 Task: Add a signature Kyle Scott containing Best wishes for a happy National Child Health Day, Kyle Scott to email address softage.3@softage.net and add a folder Manufacturing
Action: Mouse moved to (90, 124)
Screenshot: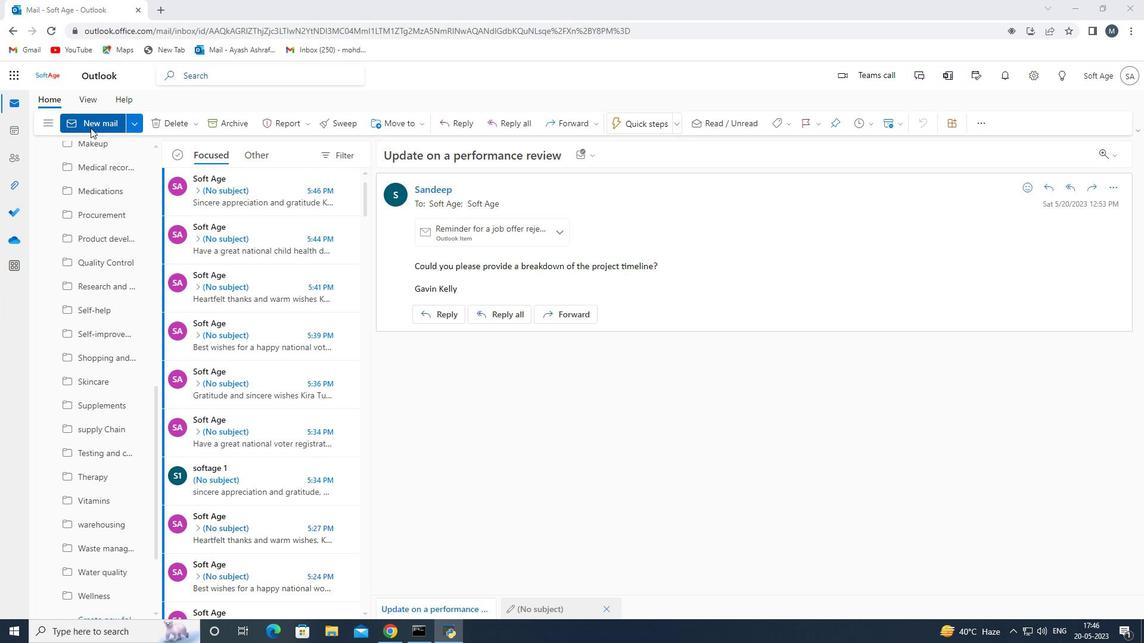 
Action: Mouse pressed left at (90, 124)
Screenshot: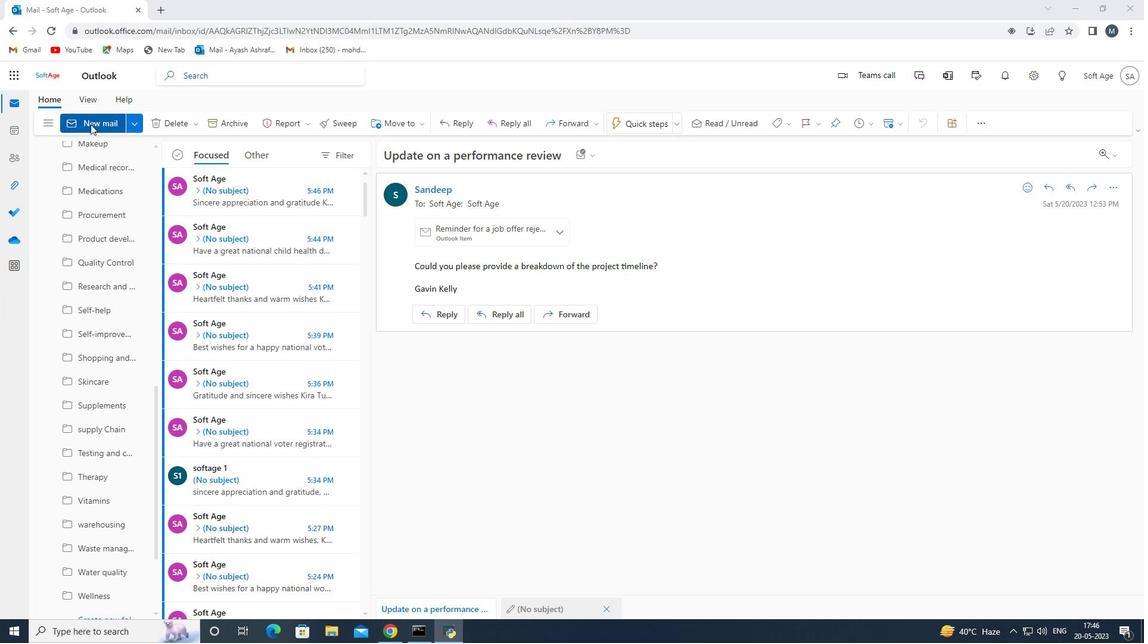 
Action: Mouse moved to (97, 123)
Screenshot: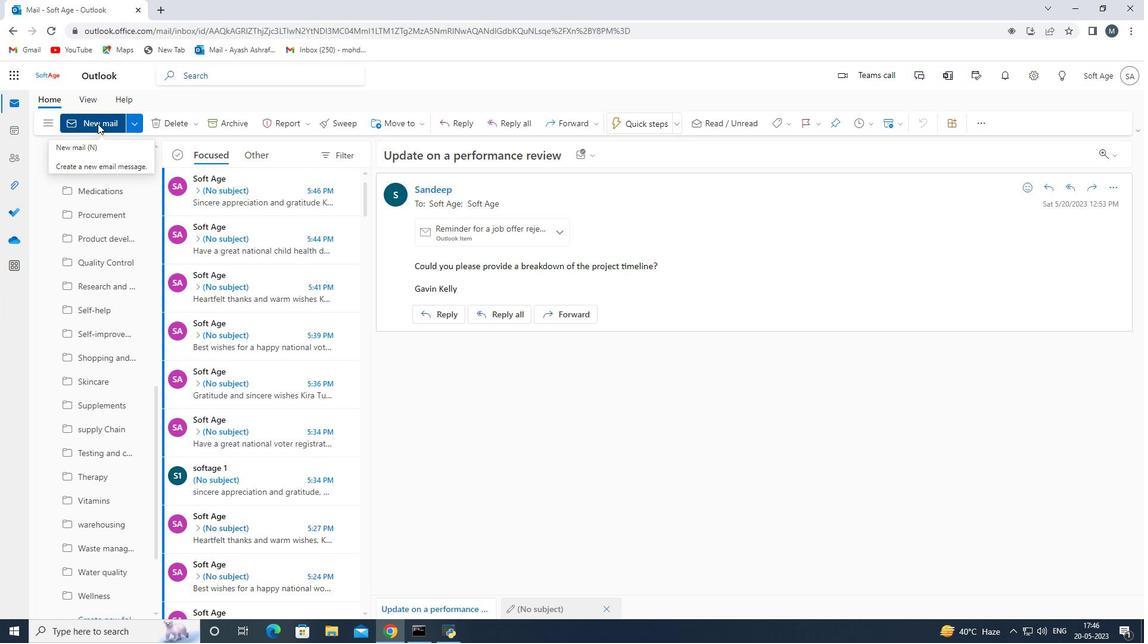
Action: Mouse pressed left at (97, 123)
Screenshot: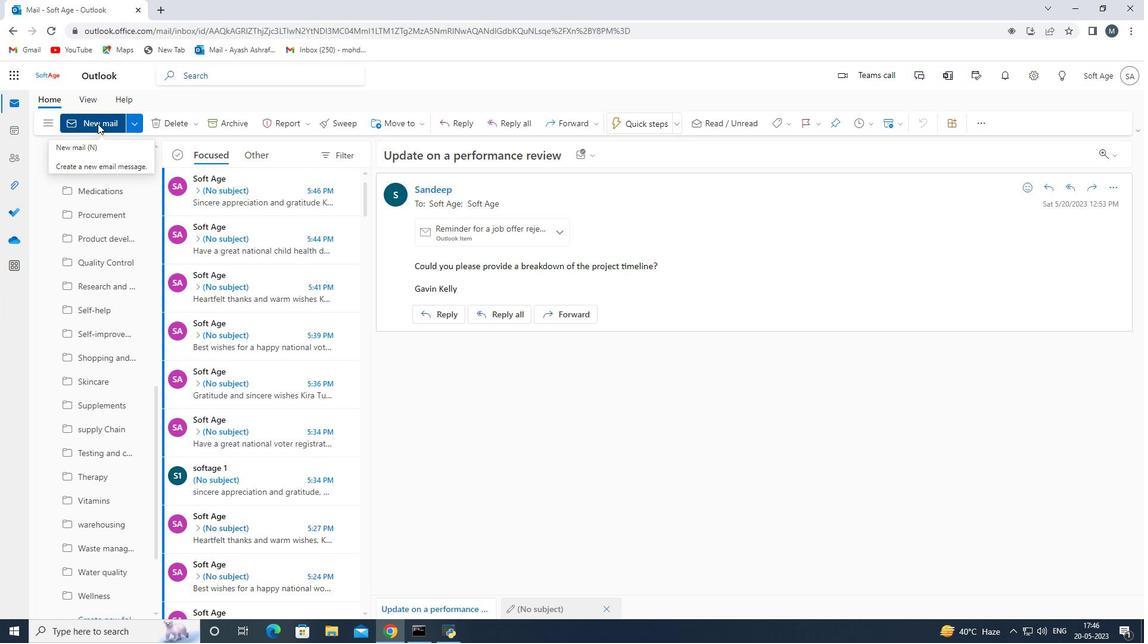 
Action: Mouse moved to (458, 191)
Screenshot: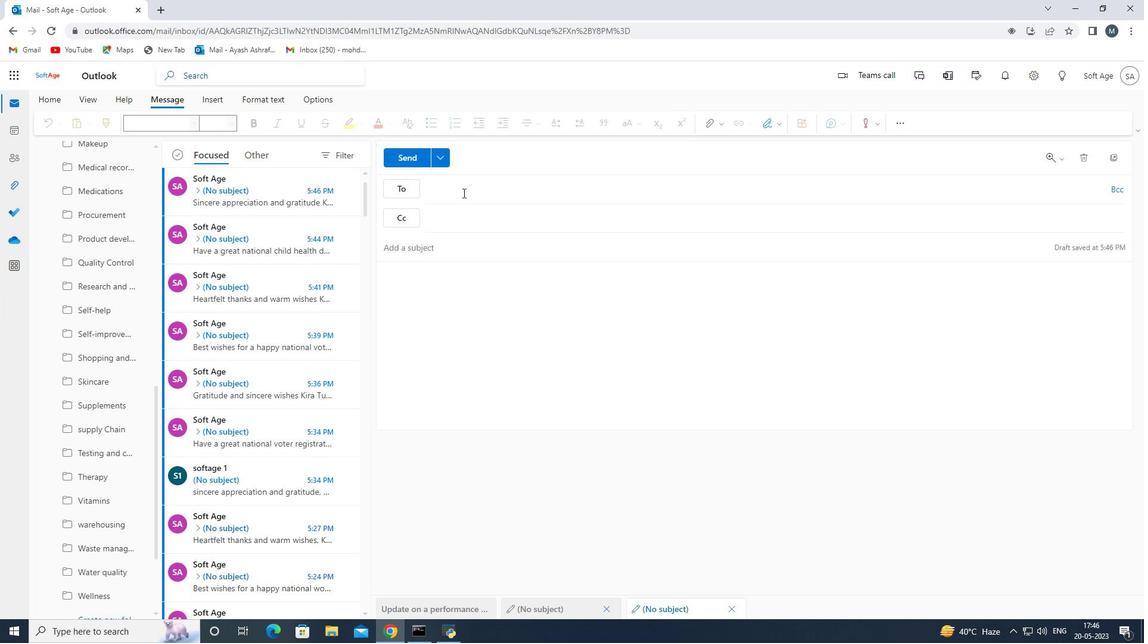 
Action: Mouse pressed left at (458, 191)
Screenshot: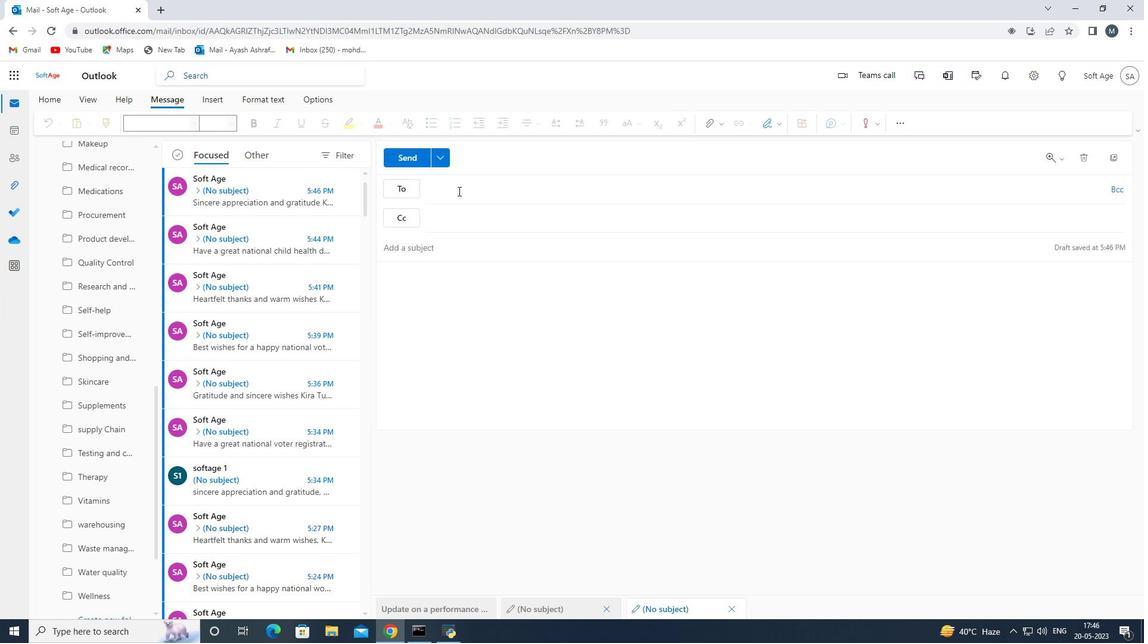 
Action: Key pressed softage.3<Key.shift>@softage.net
Screenshot: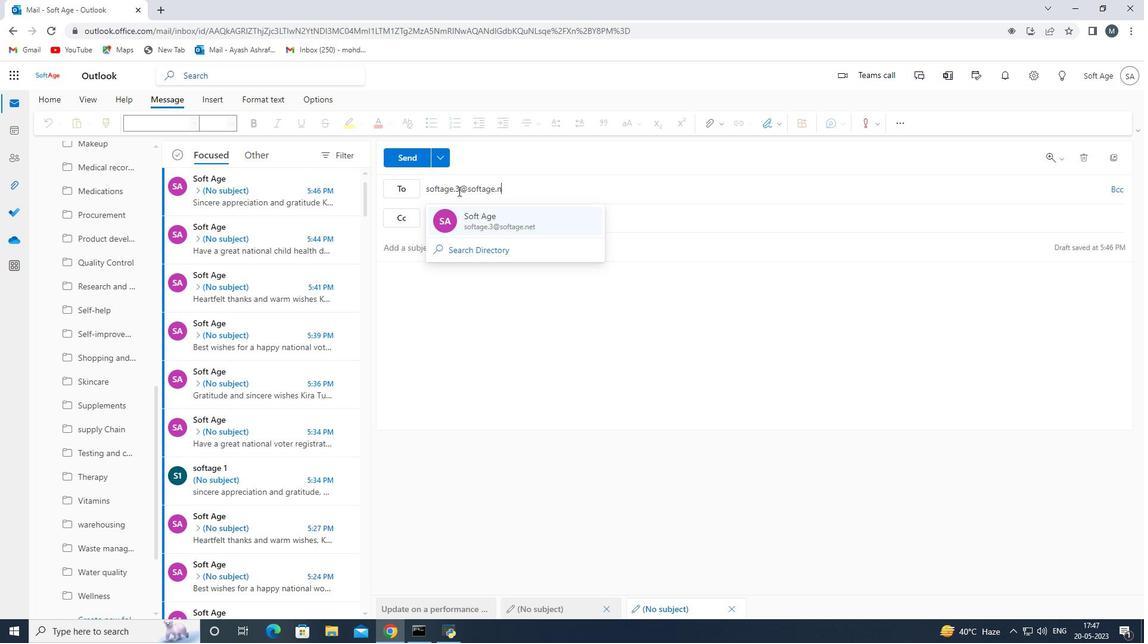 
Action: Mouse moved to (513, 218)
Screenshot: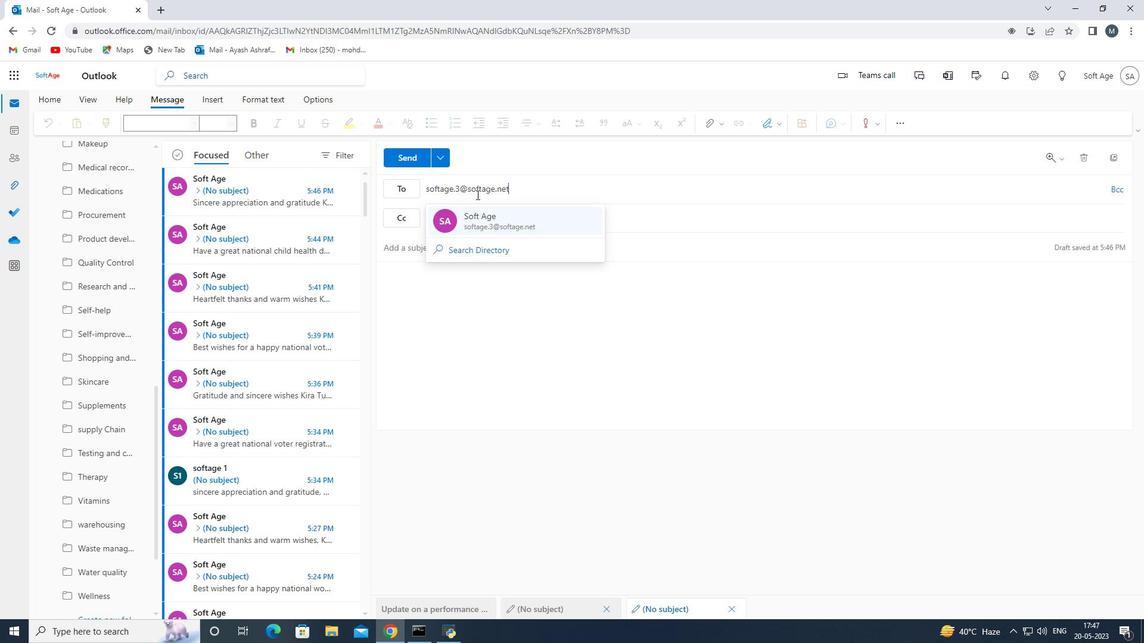
Action: Mouse pressed left at (513, 218)
Screenshot: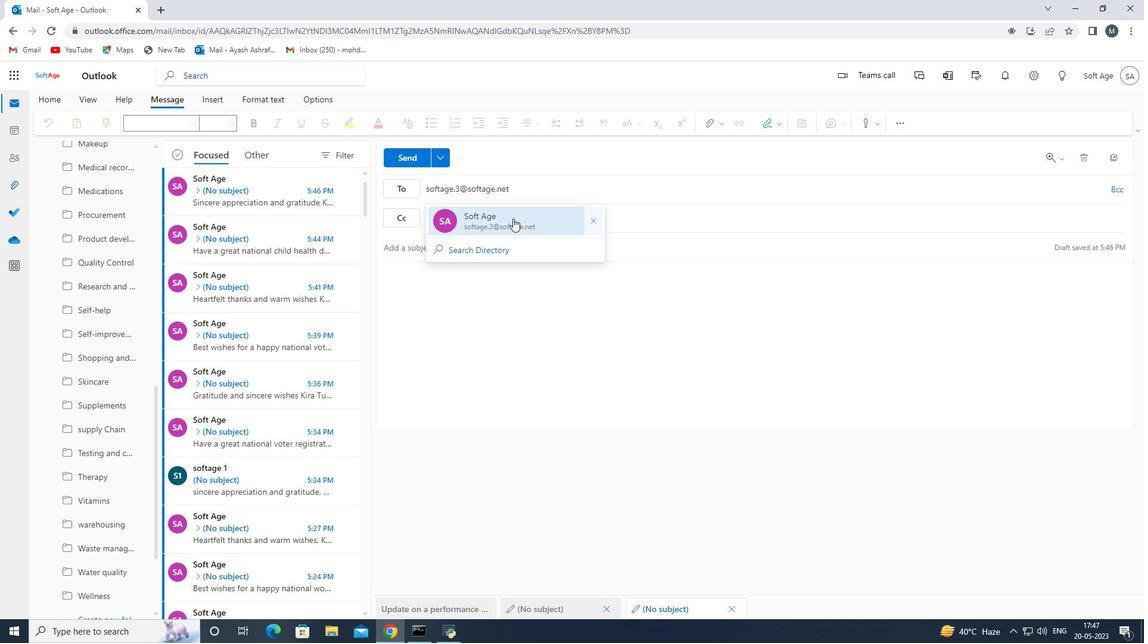 
Action: Mouse moved to (457, 273)
Screenshot: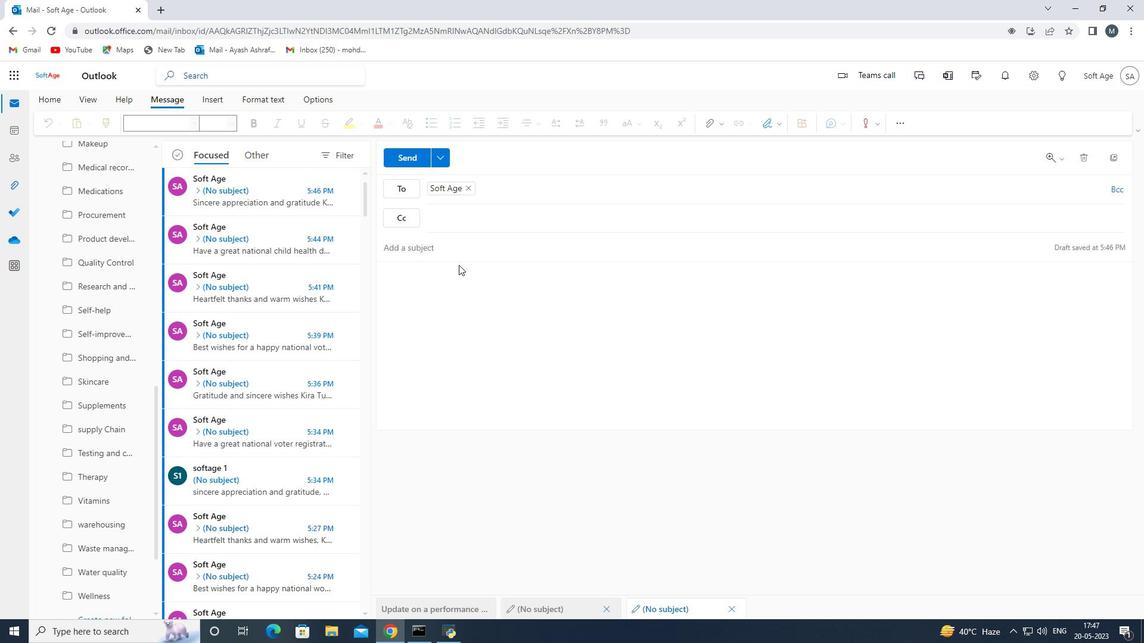 
Action: Mouse pressed left at (457, 273)
Screenshot: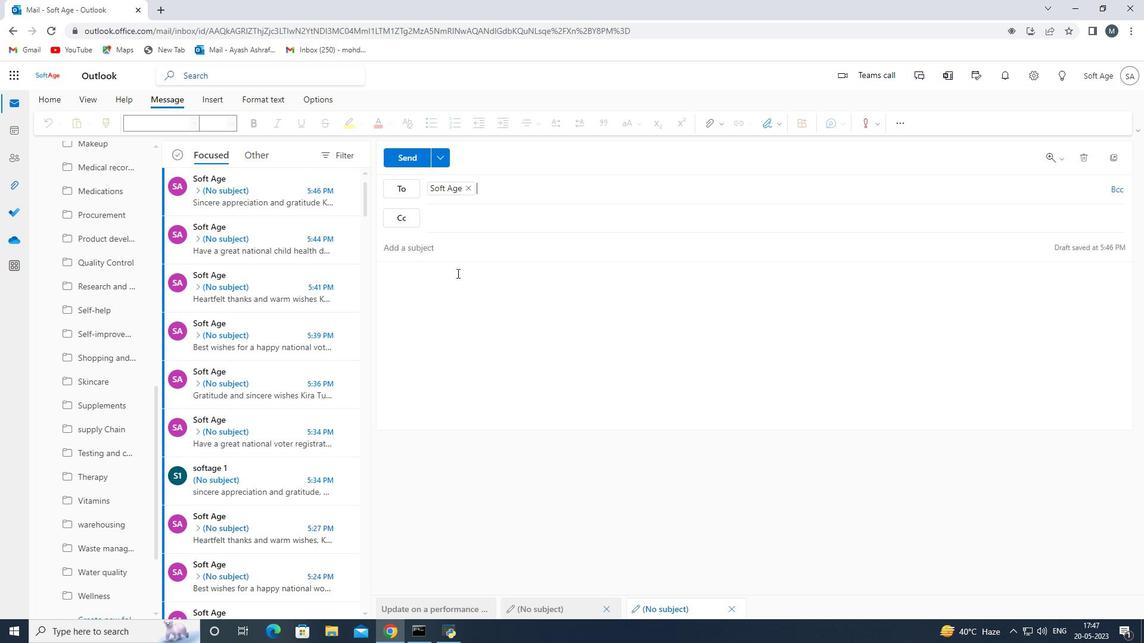 
Action: Mouse moved to (763, 125)
Screenshot: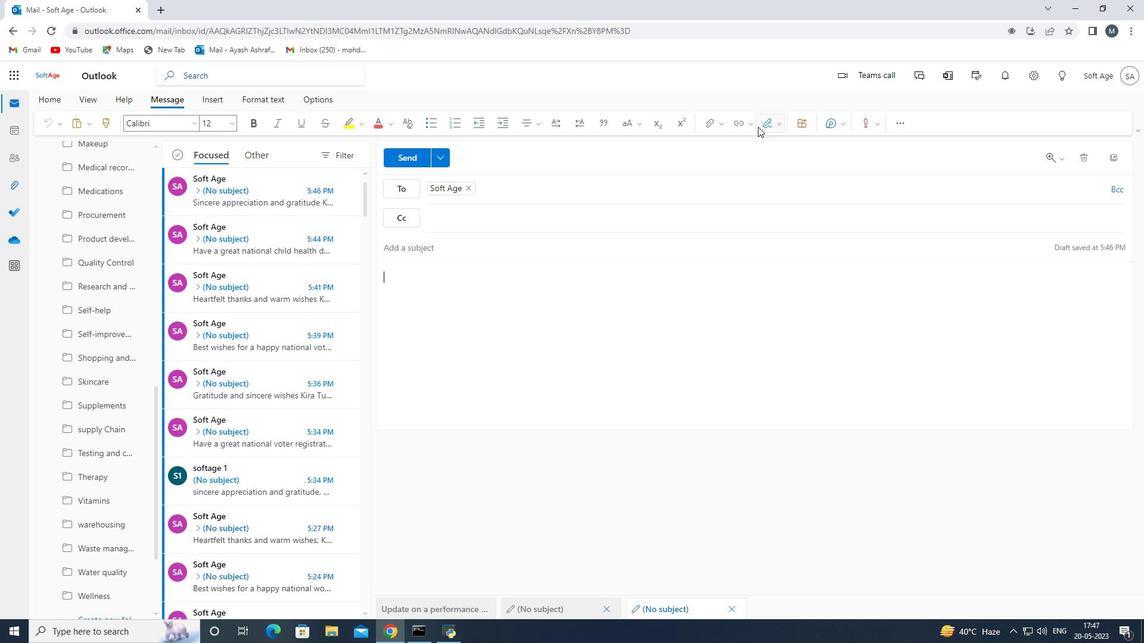 
Action: Mouse pressed left at (763, 125)
Screenshot: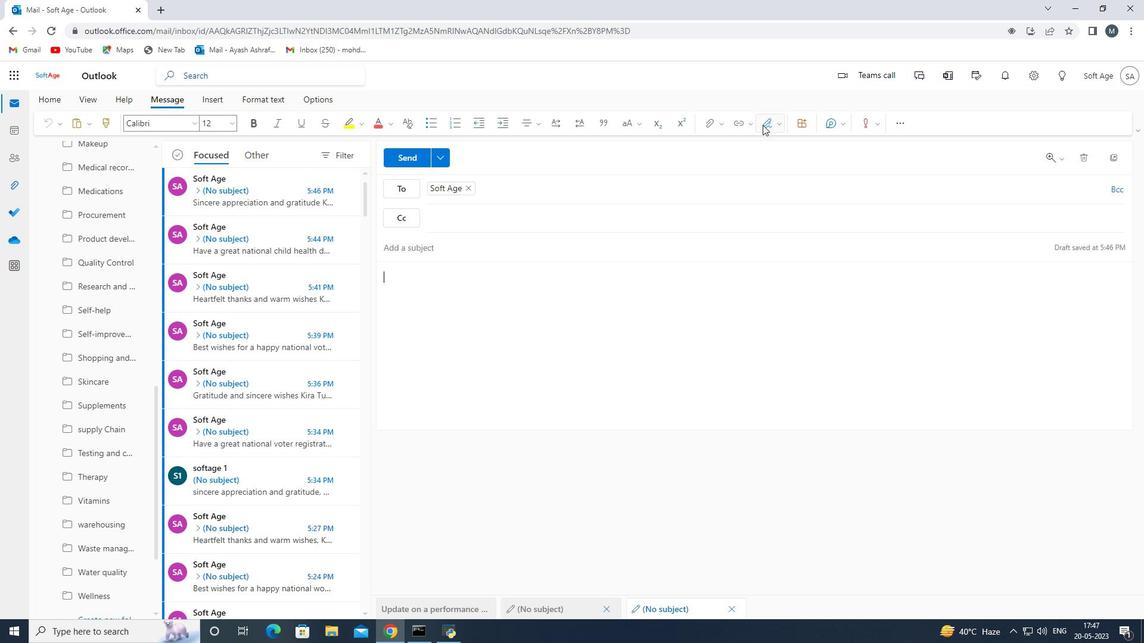 
Action: Mouse moved to (757, 170)
Screenshot: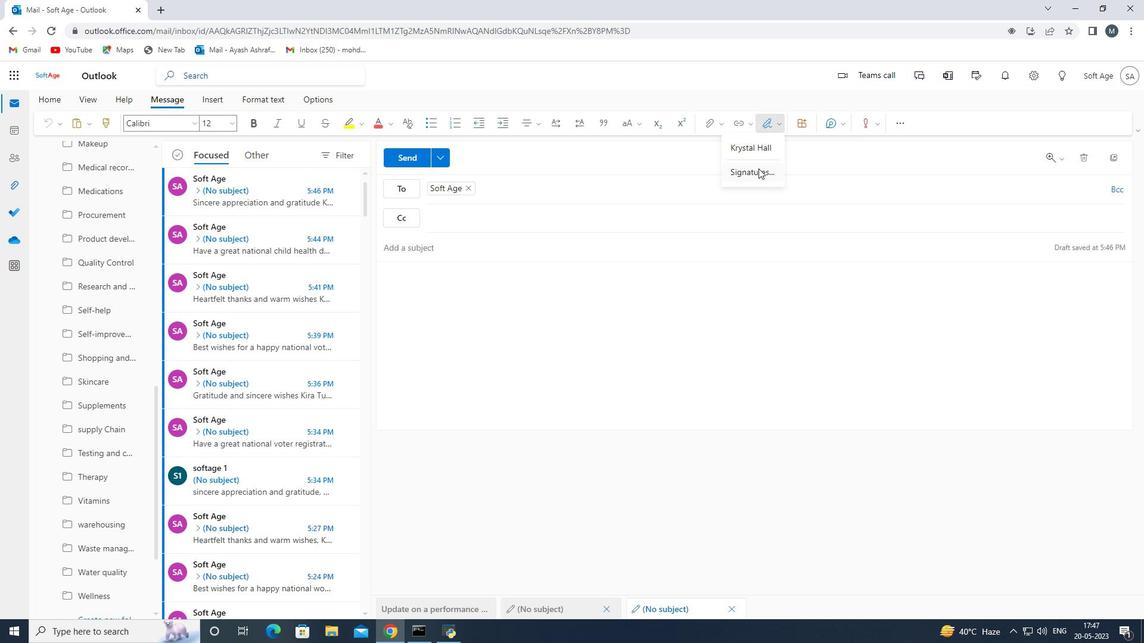 
Action: Mouse pressed left at (757, 170)
Screenshot: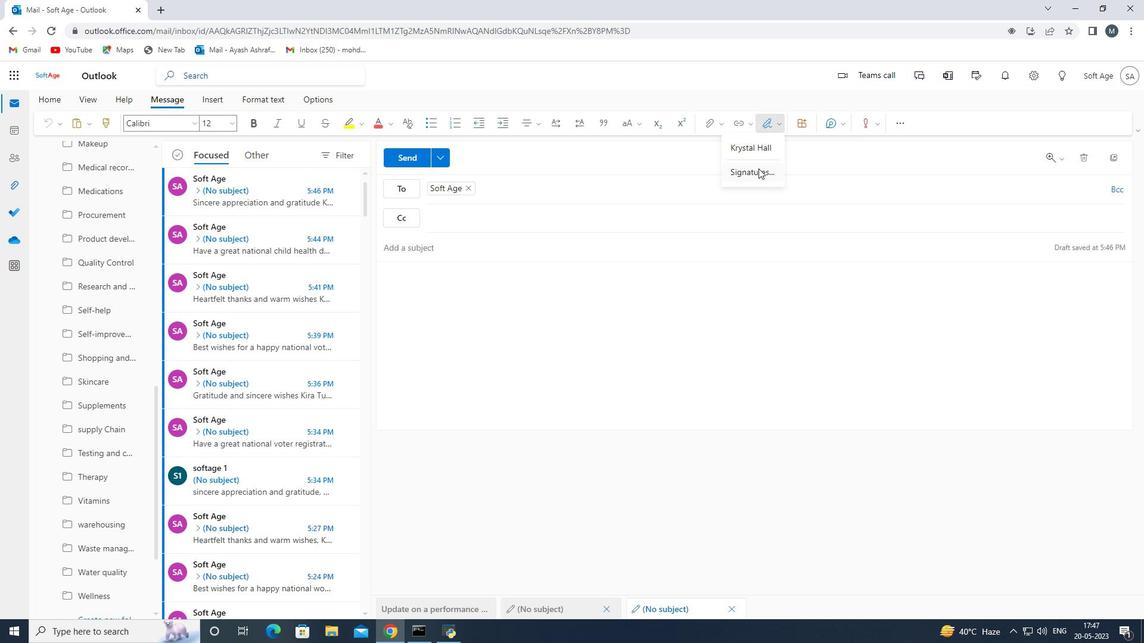 
Action: Mouse moved to (802, 216)
Screenshot: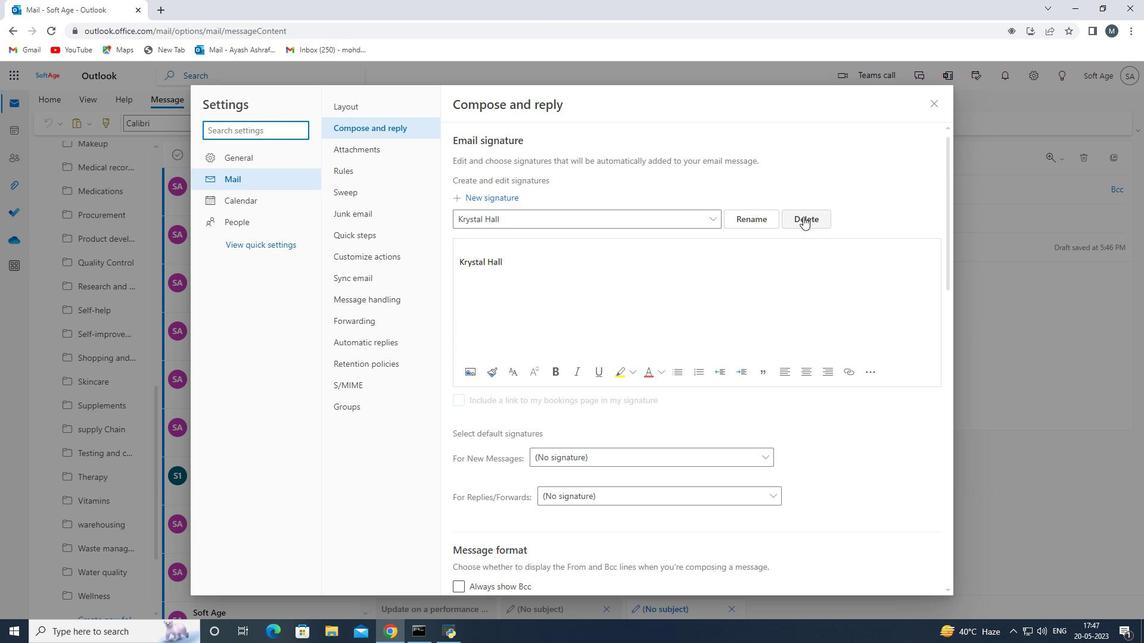 
Action: Mouse pressed left at (802, 216)
Screenshot: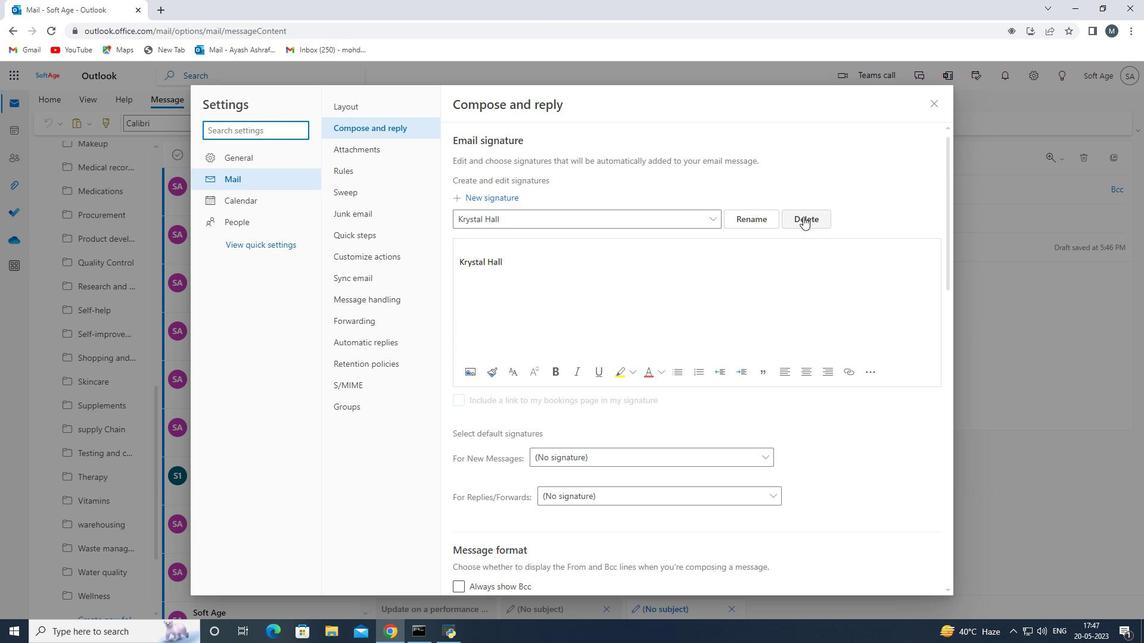 
Action: Mouse moved to (538, 218)
Screenshot: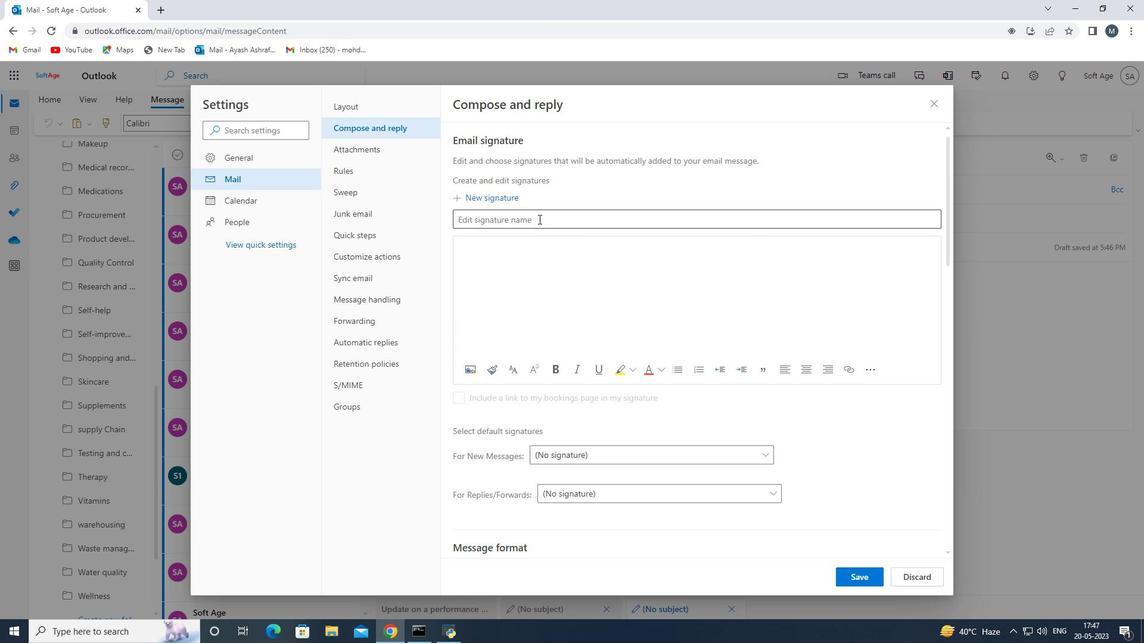 
Action: Mouse pressed left at (538, 218)
Screenshot: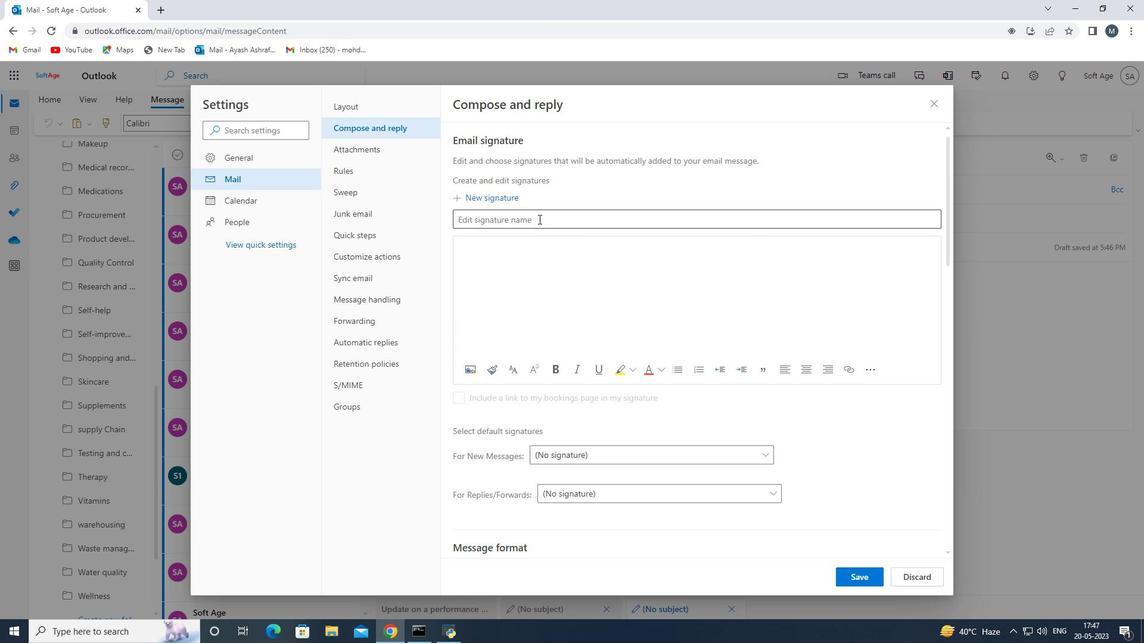 
Action: Key pressed <Key.shift>Kyle<Key.space><Key.shift>Scott
Screenshot: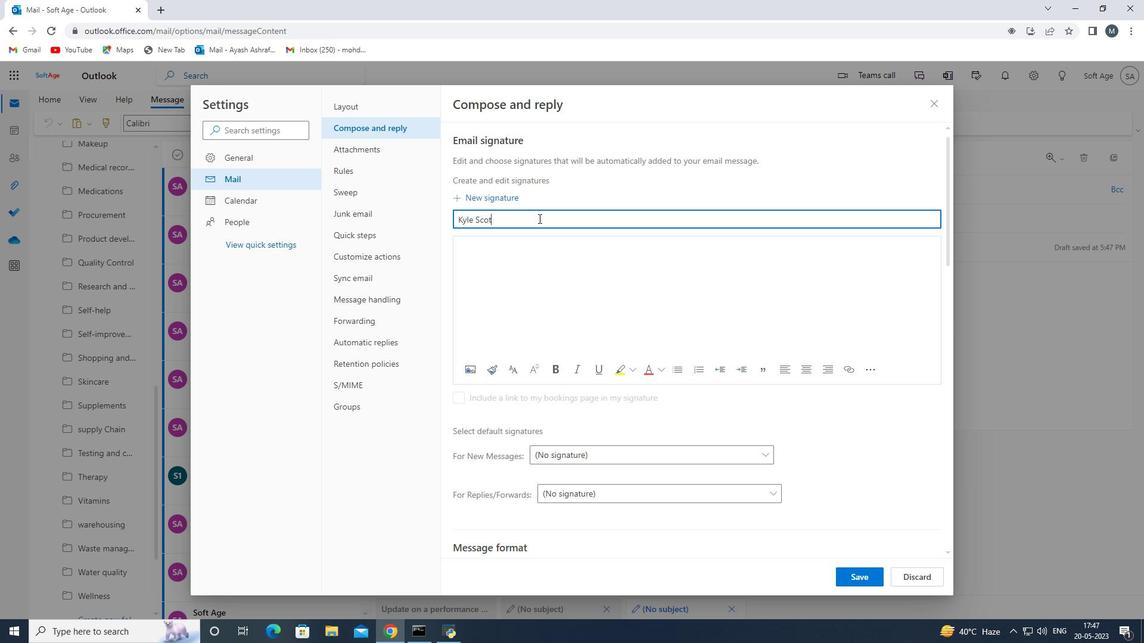 
Action: Mouse moved to (537, 293)
Screenshot: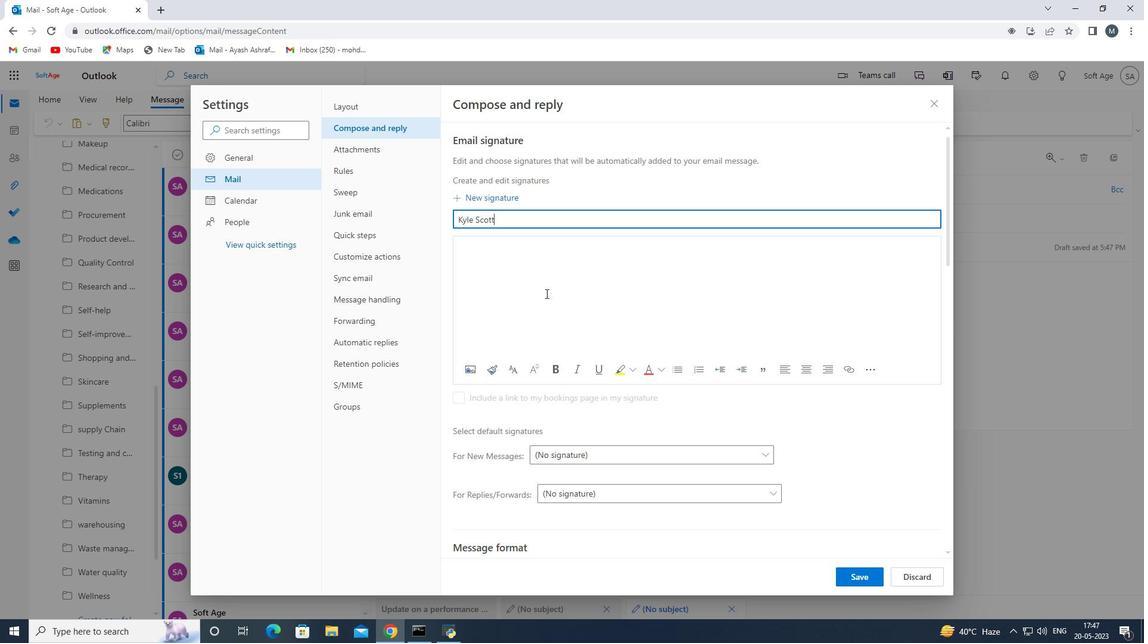 
Action: Mouse pressed left at (537, 293)
Screenshot: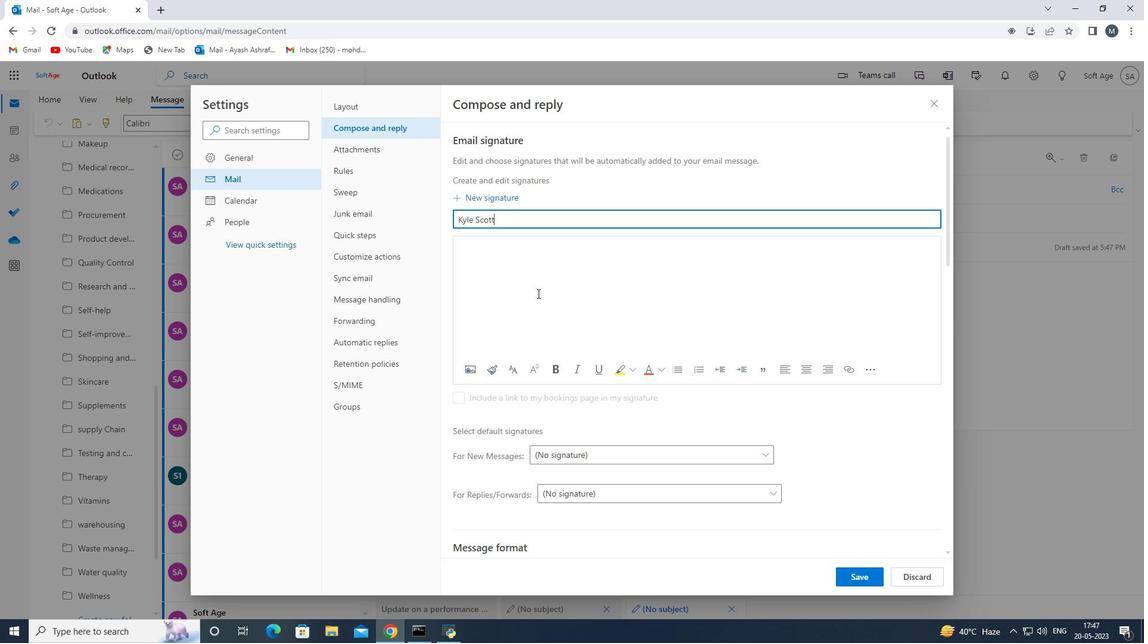 
Action: Key pressed <Key.enter><Key.shift>Kylee<Key.backspace><Key.space><Key.shift>Scott<Key.space>
Screenshot: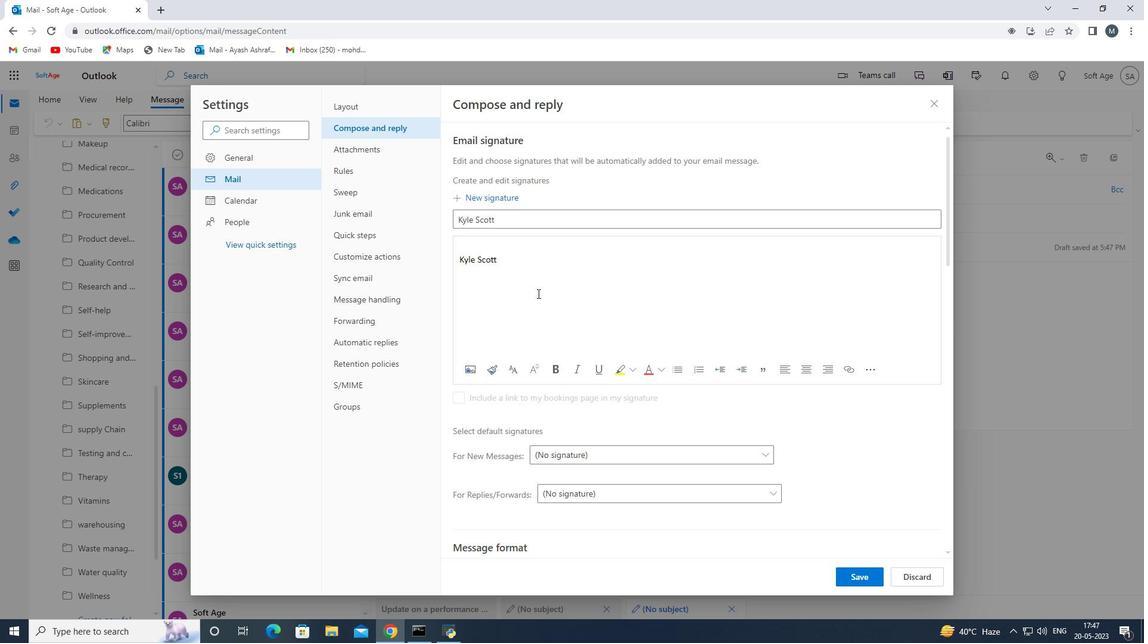 
Action: Mouse moved to (875, 583)
Screenshot: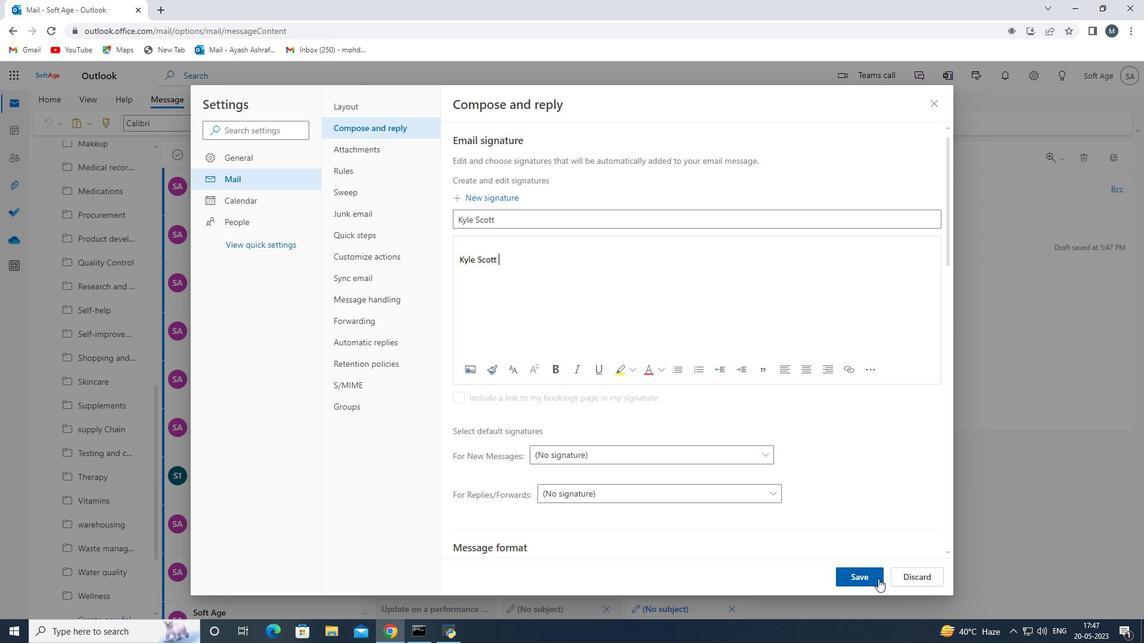 
Action: Mouse pressed left at (875, 583)
Screenshot: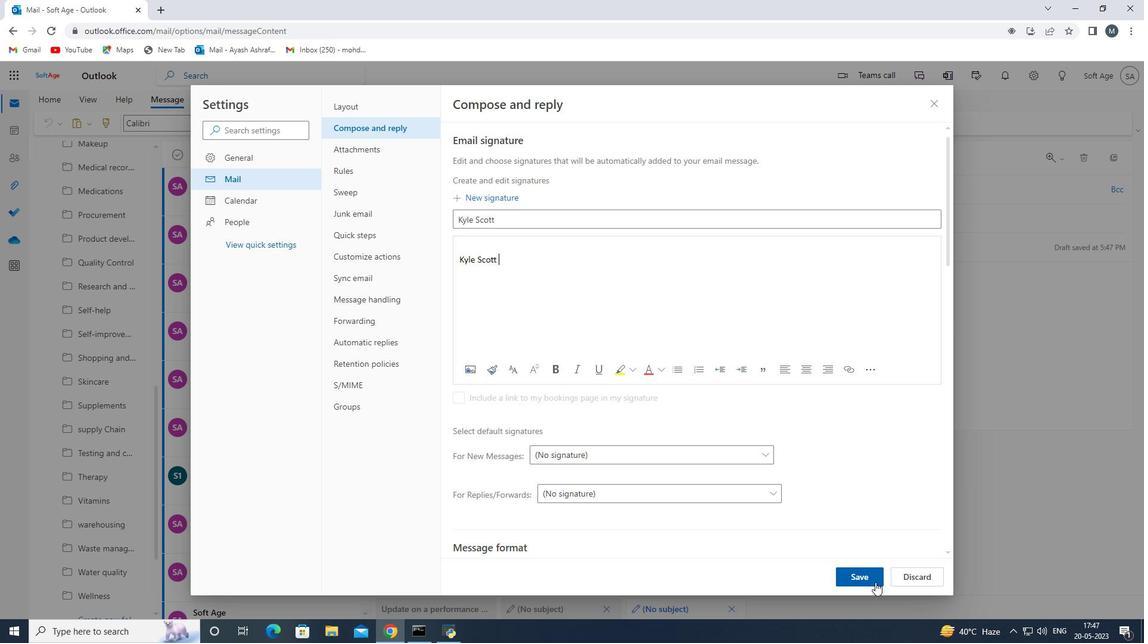 
Action: Mouse moved to (931, 103)
Screenshot: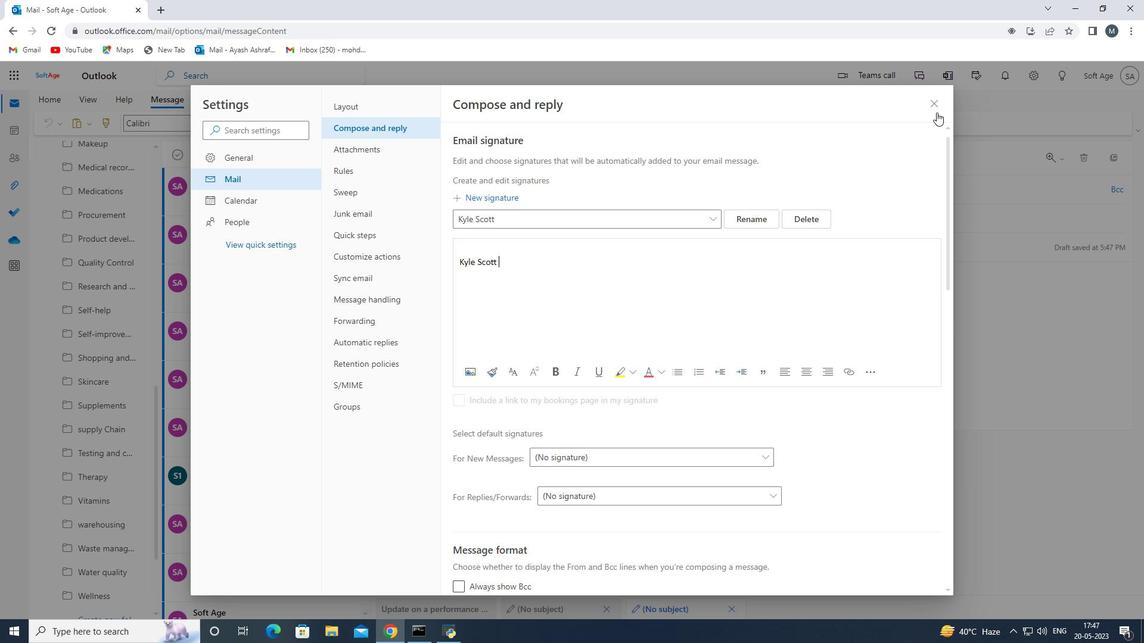 
Action: Mouse pressed left at (931, 103)
Screenshot: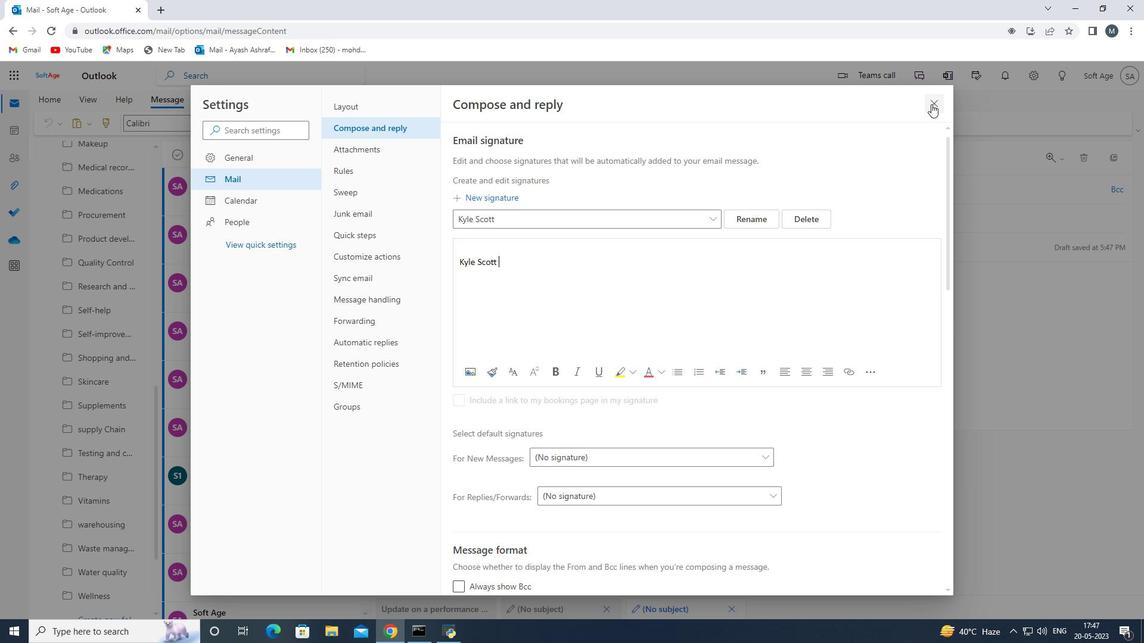 
Action: Mouse moved to (451, 296)
Screenshot: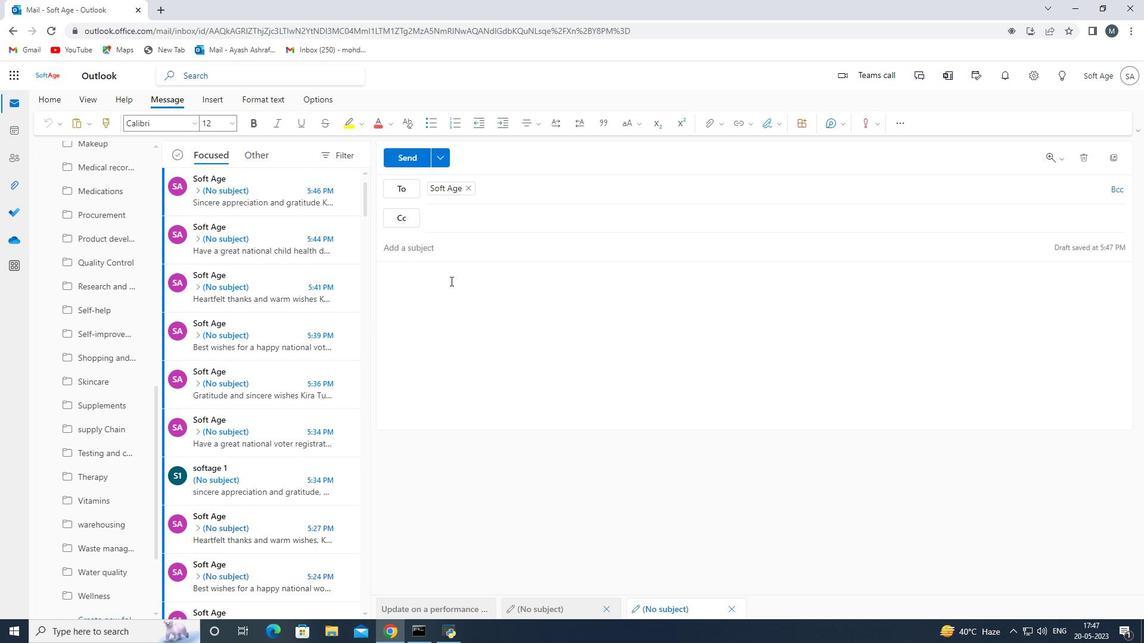 
Action: Mouse pressed left at (451, 296)
Screenshot: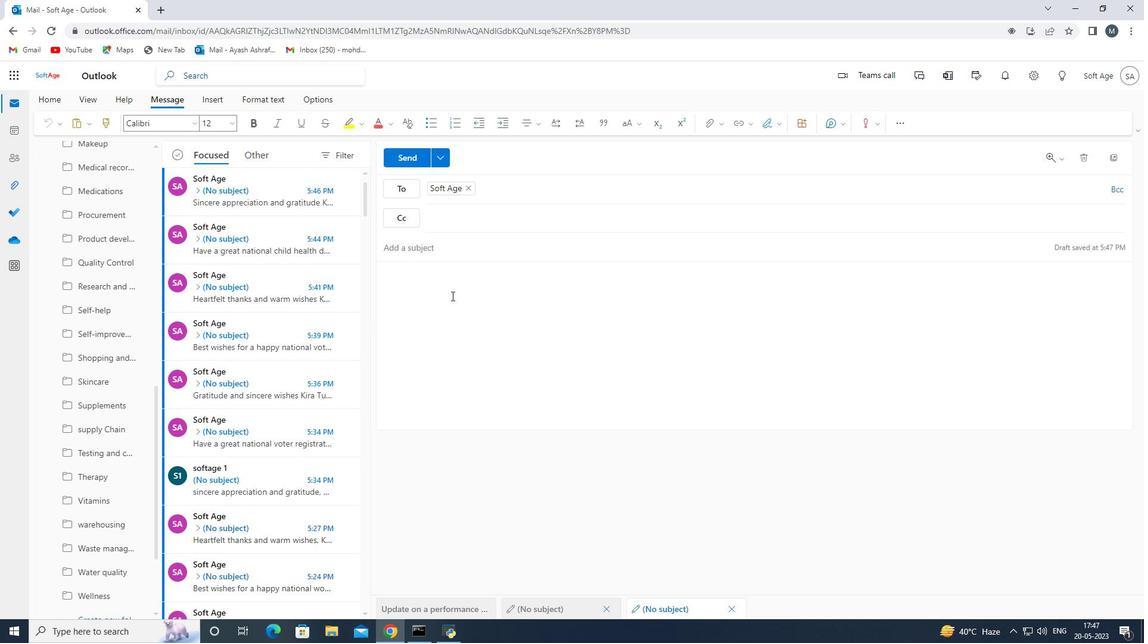 
Action: Mouse moved to (760, 123)
Screenshot: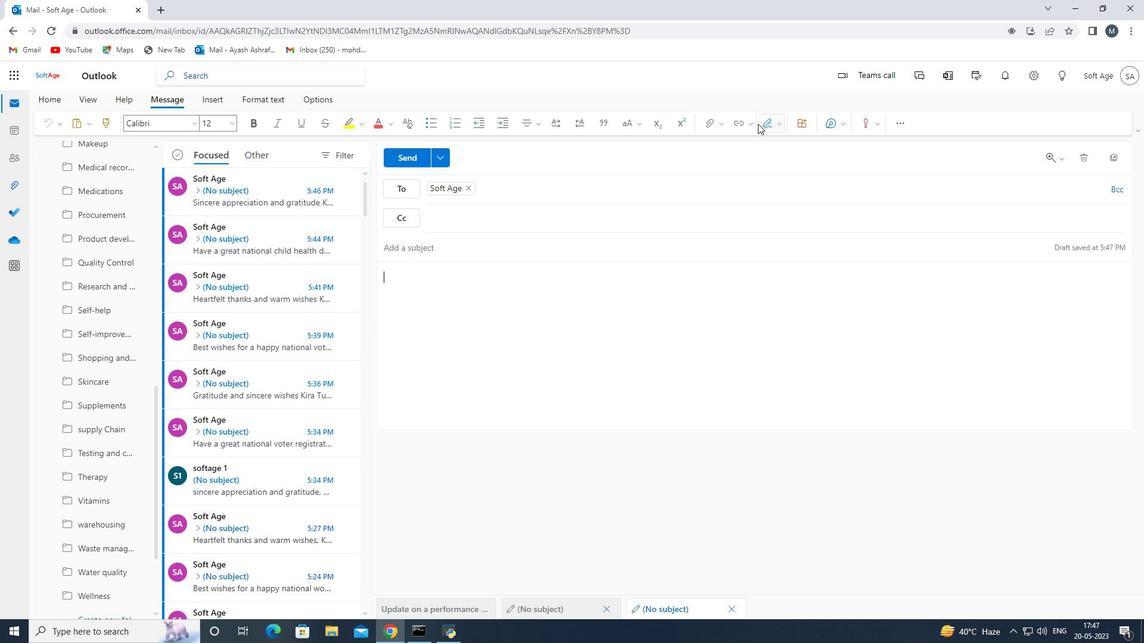 
Action: Mouse pressed left at (760, 123)
Screenshot: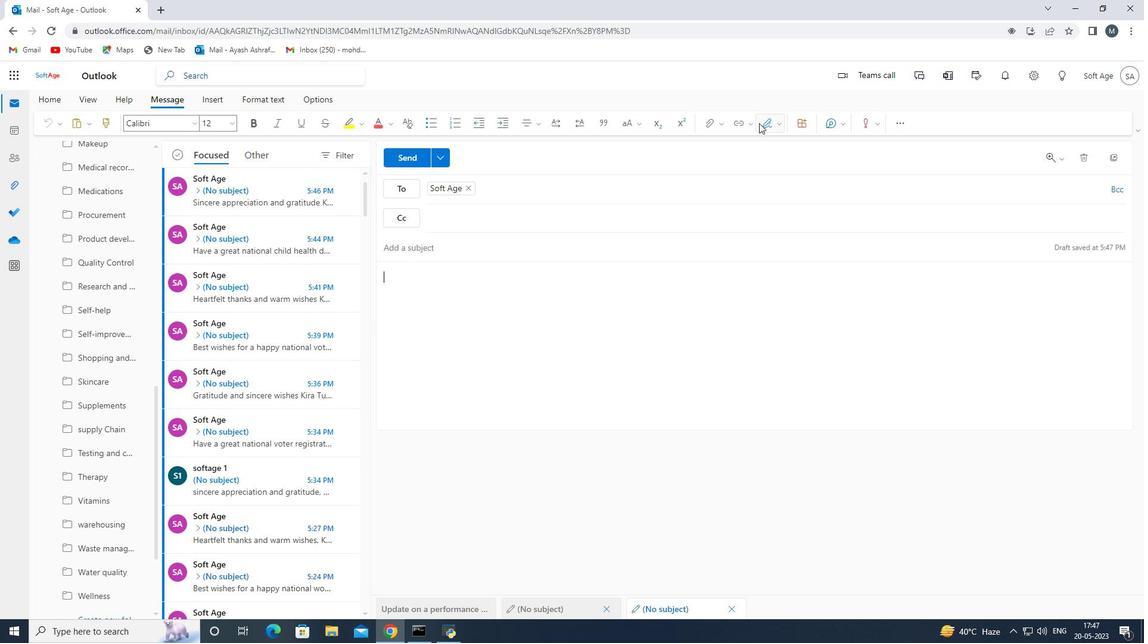 
Action: Mouse moved to (752, 151)
Screenshot: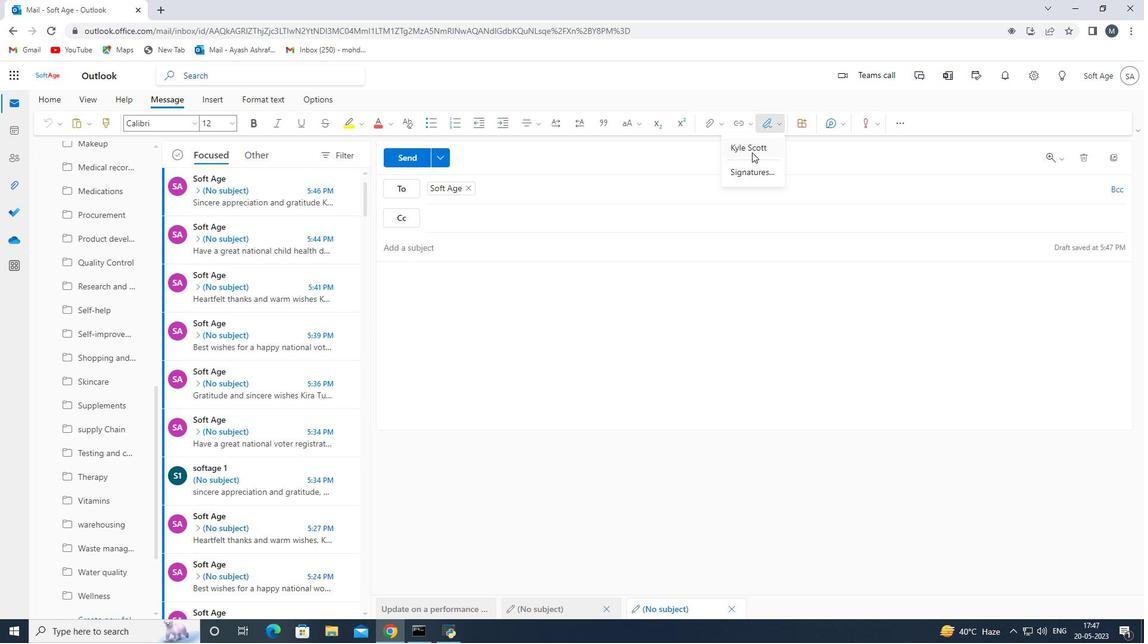 
Action: Mouse pressed left at (752, 151)
Screenshot: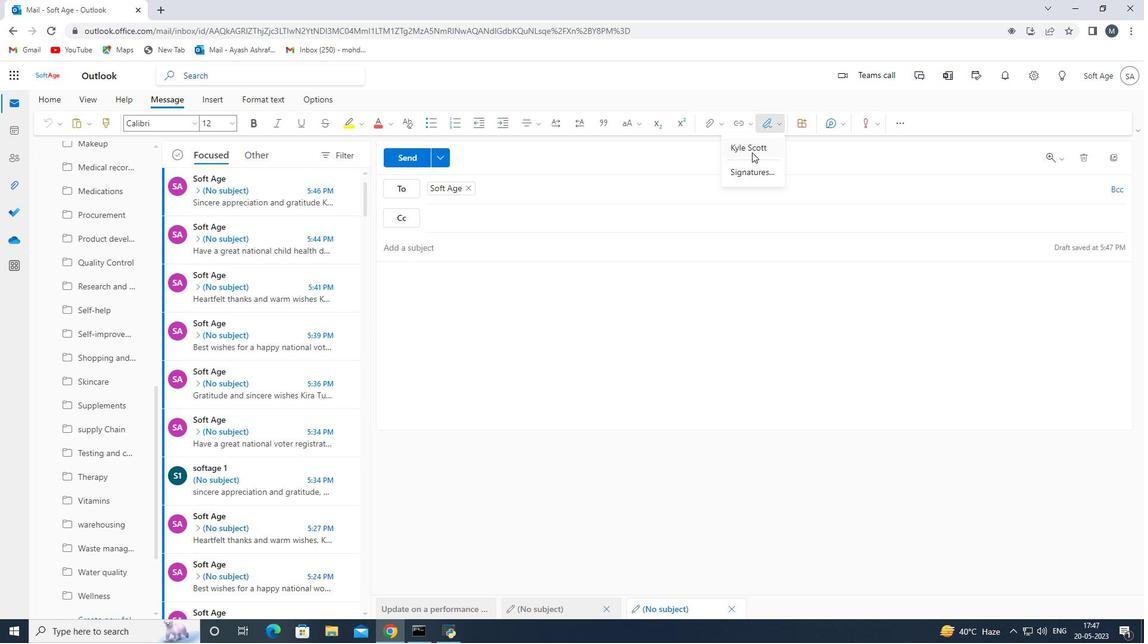 
Action: Mouse moved to (425, 275)
Screenshot: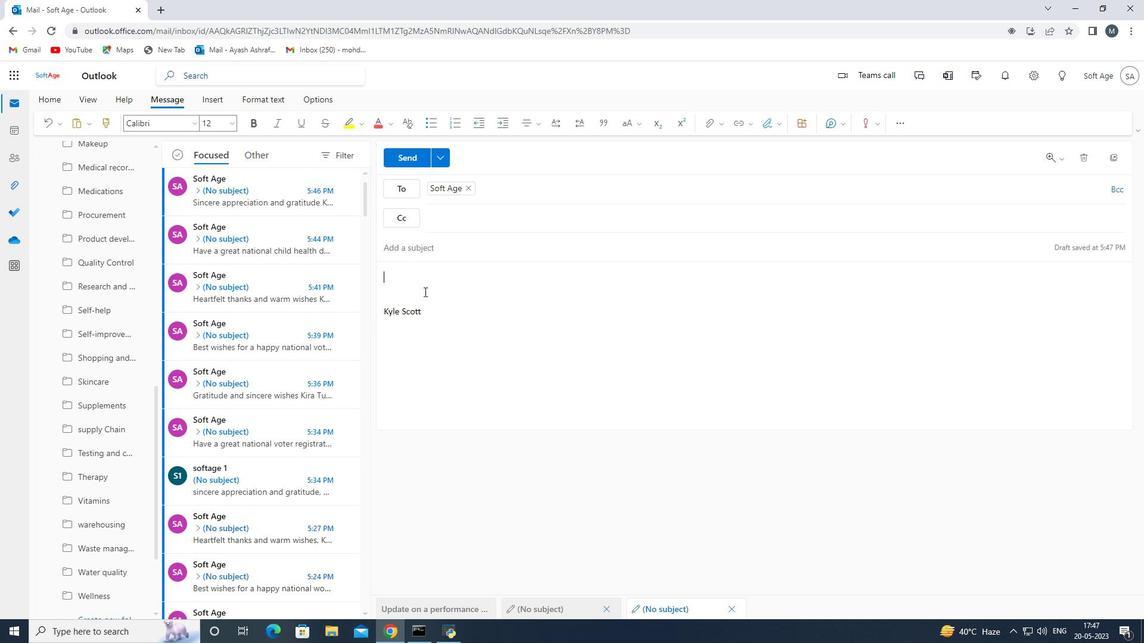 
Action: Mouse pressed left at (425, 275)
Screenshot: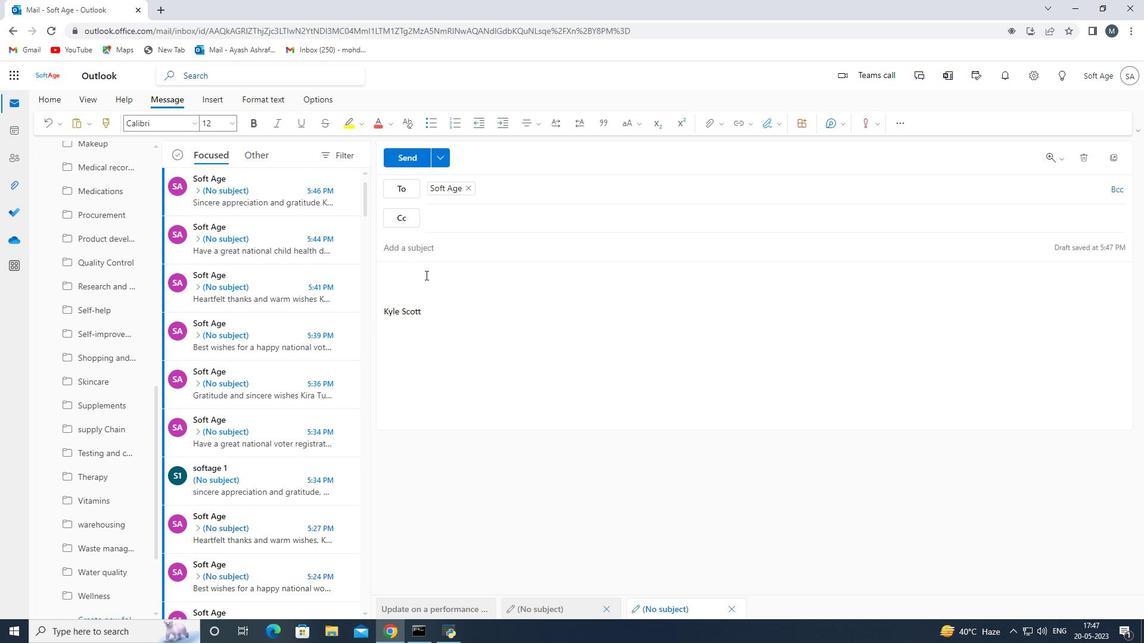 
Action: Key pressed <Key.shift>Best<Key.space>wishes<Key.space>for<Key.space>a<Key.space>happy<Key.space>national<Key.space>child<Key.space>health<Key.space>day
Screenshot: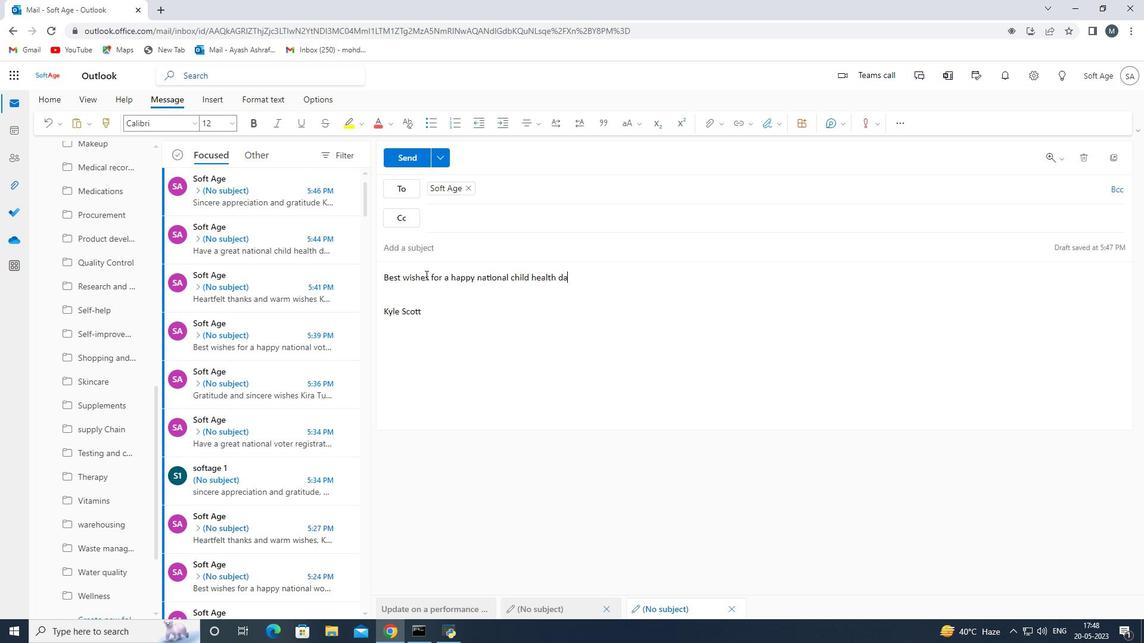 
Action: Mouse moved to (127, 494)
Screenshot: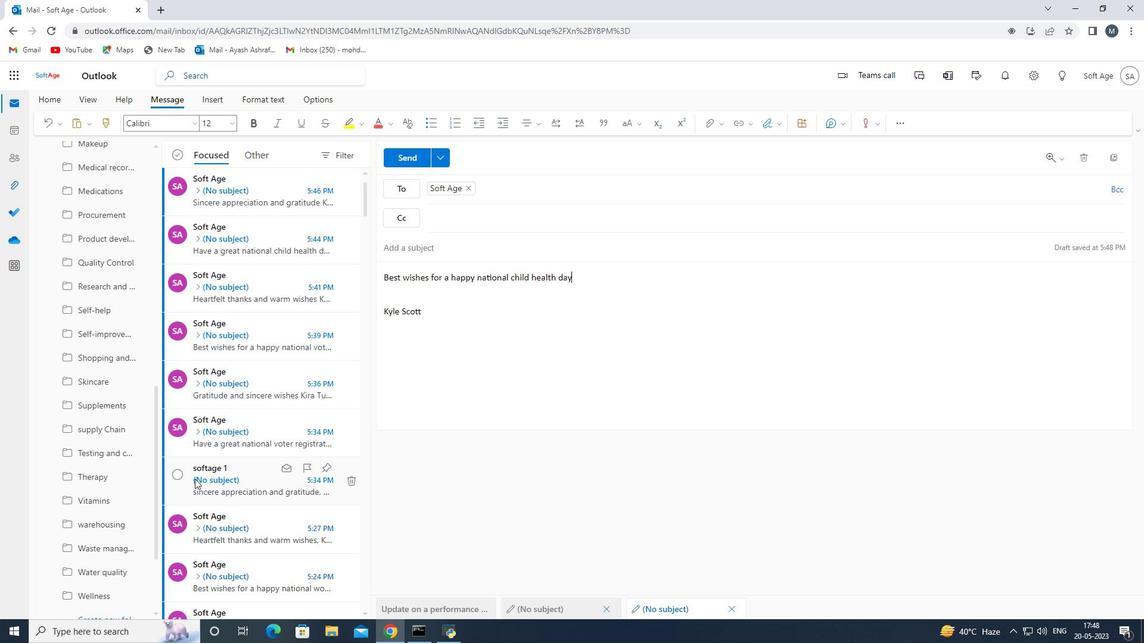
Action: Mouse scrolled (127, 493) with delta (0, 0)
Screenshot: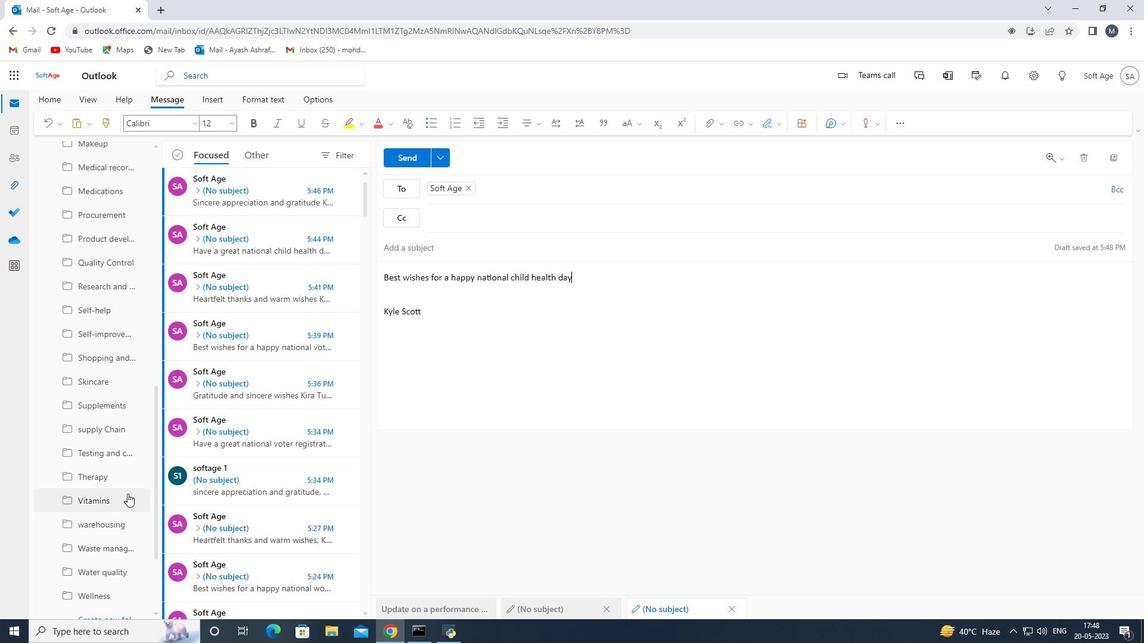 
Action: Mouse scrolled (127, 493) with delta (0, 0)
Screenshot: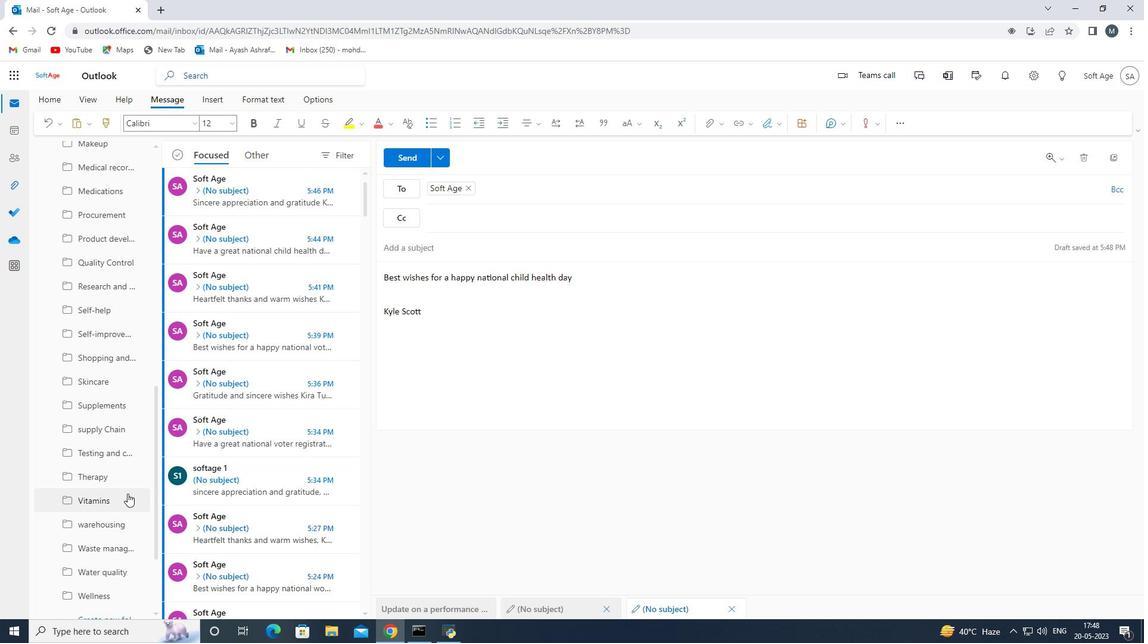 
Action: Mouse moved to (111, 505)
Screenshot: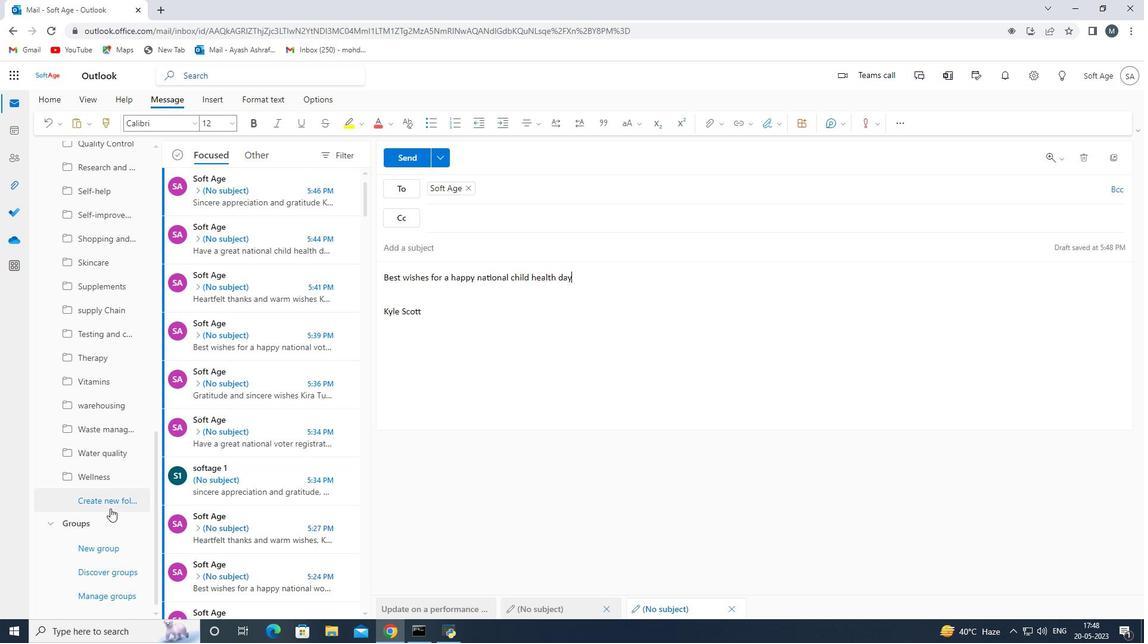 
Action: Mouse pressed left at (111, 505)
Screenshot: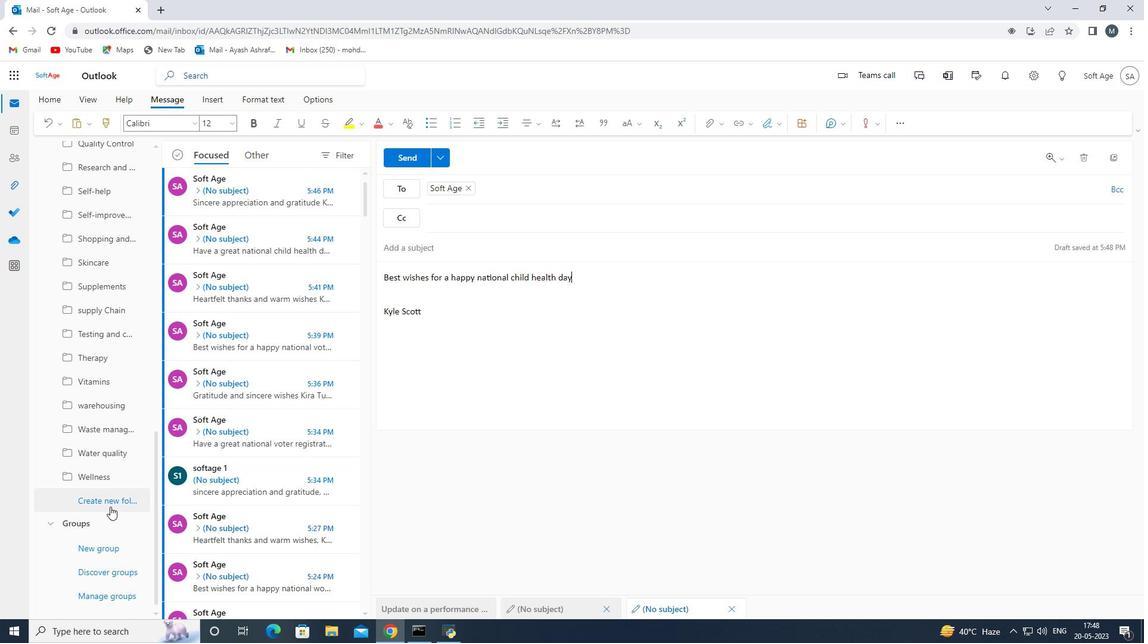 
Action: Mouse moved to (88, 501)
Screenshot: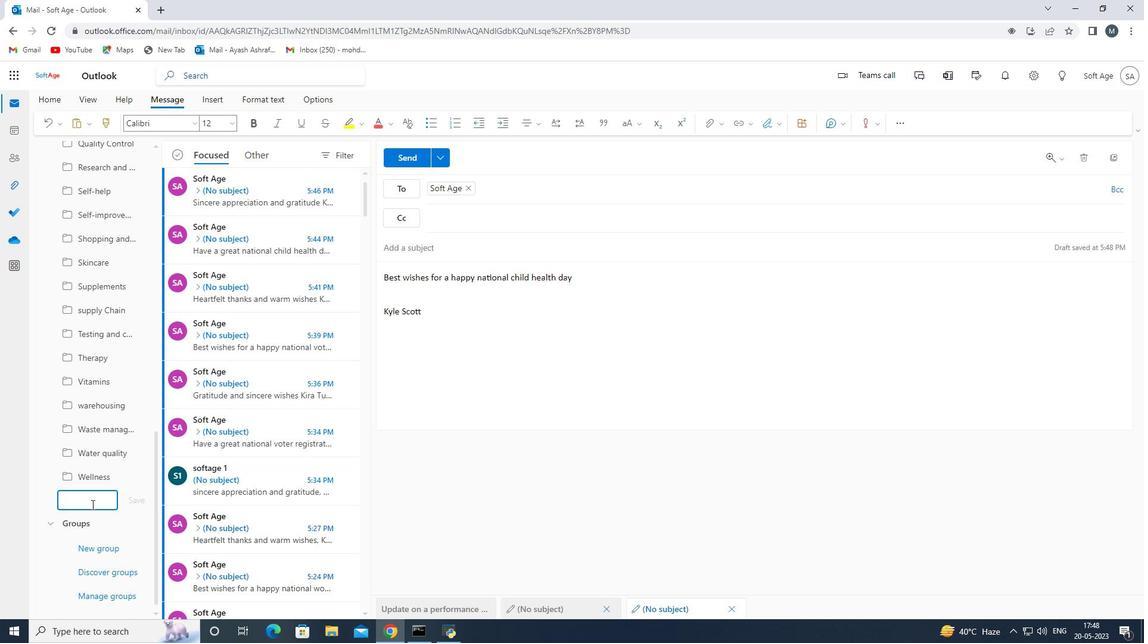 
Action: Mouse pressed left at (88, 501)
Screenshot: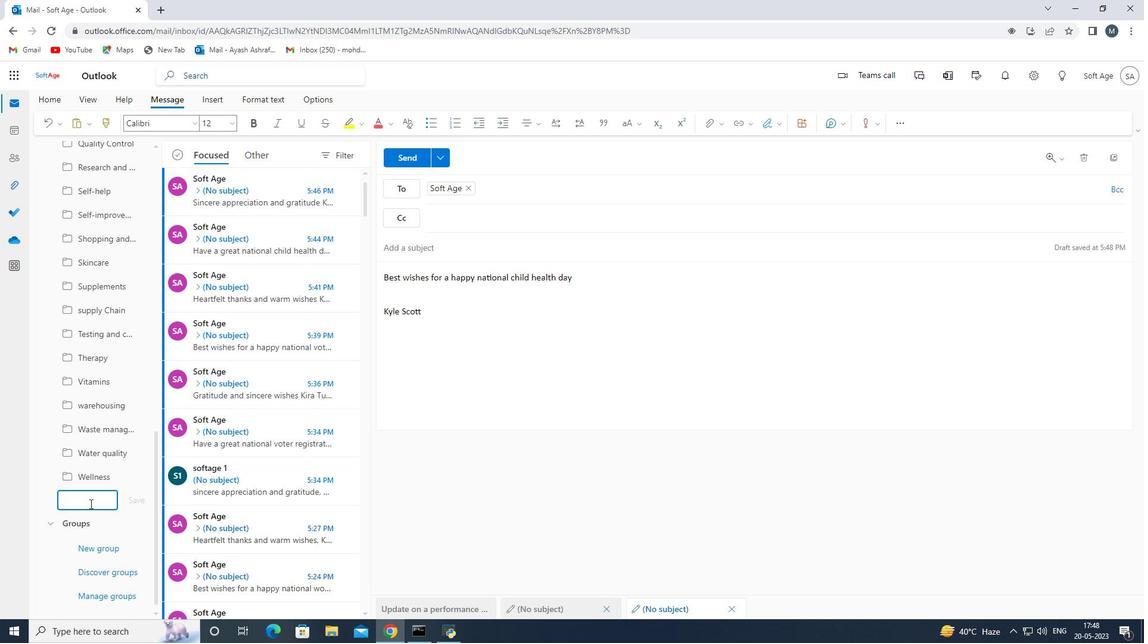 
Action: Key pressed folder<Key.space>mana<Key.backspace>ufacturing<Key.space>
Screenshot: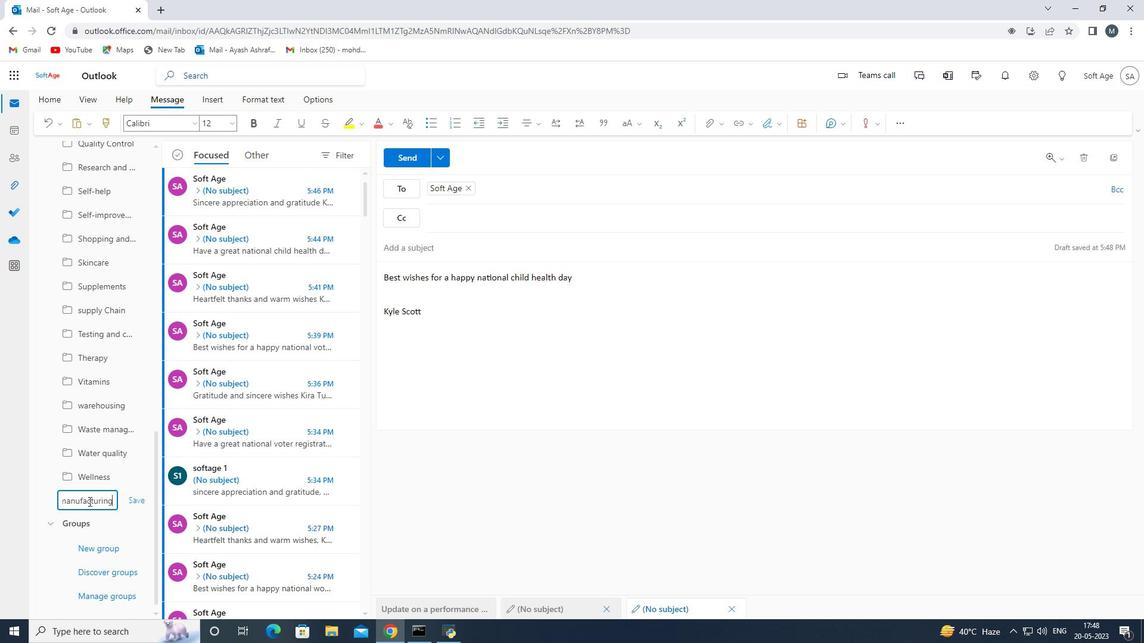 
Action: Mouse moved to (134, 503)
Screenshot: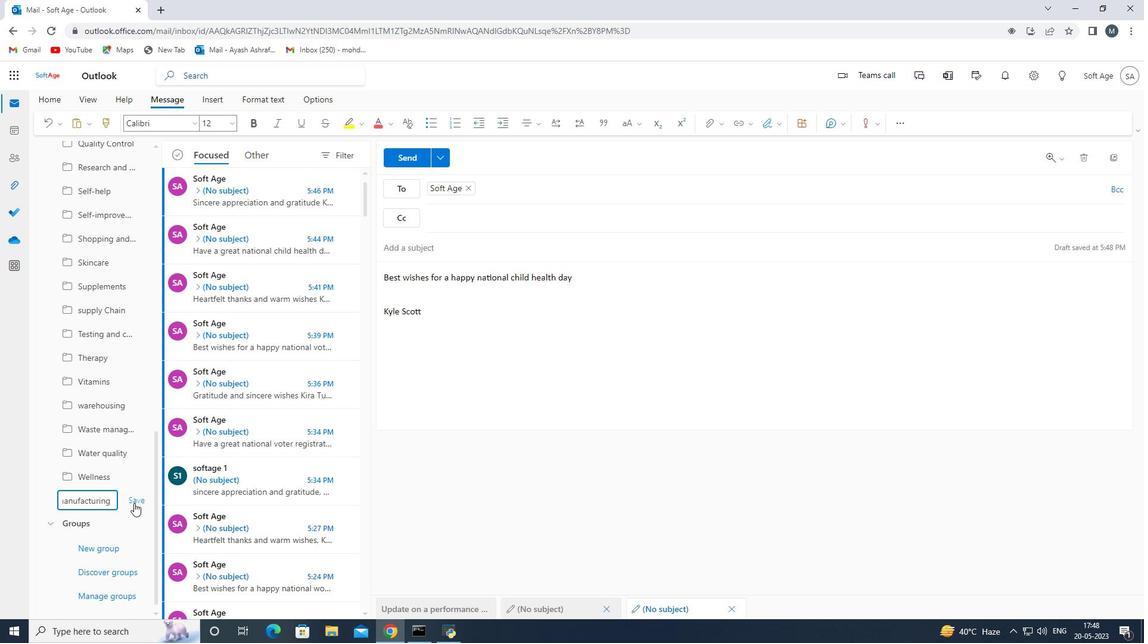 
Action: Mouse pressed left at (134, 503)
Screenshot: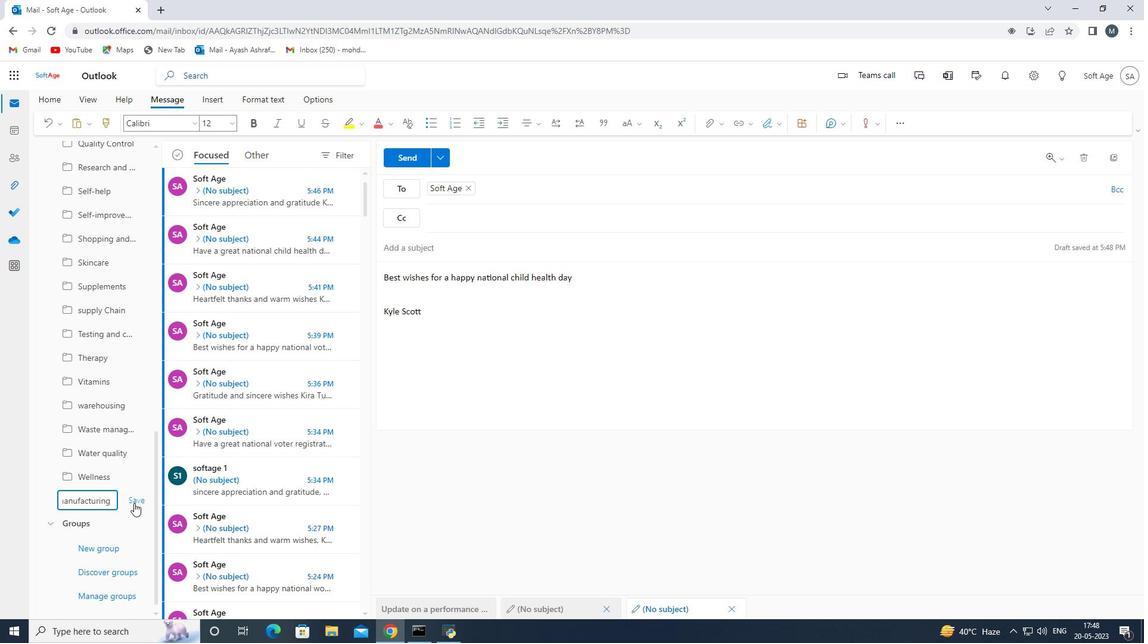 
Action: Mouse moved to (550, 565)
Screenshot: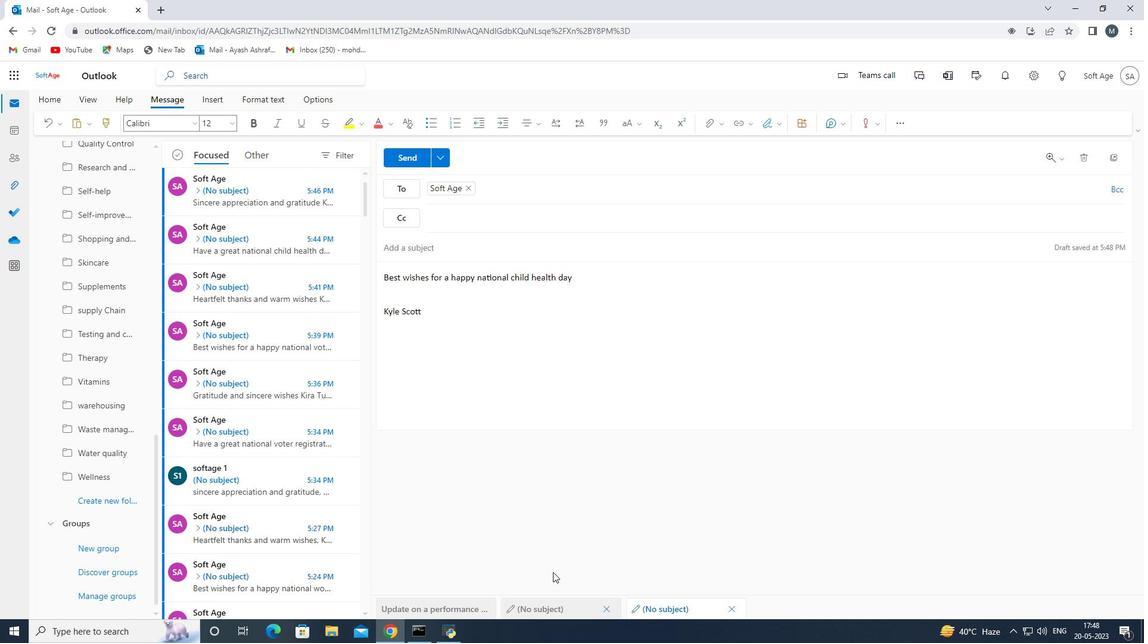 
Action: Mouse scrolled (550, 566) with delta (0, 0)
Screenshot: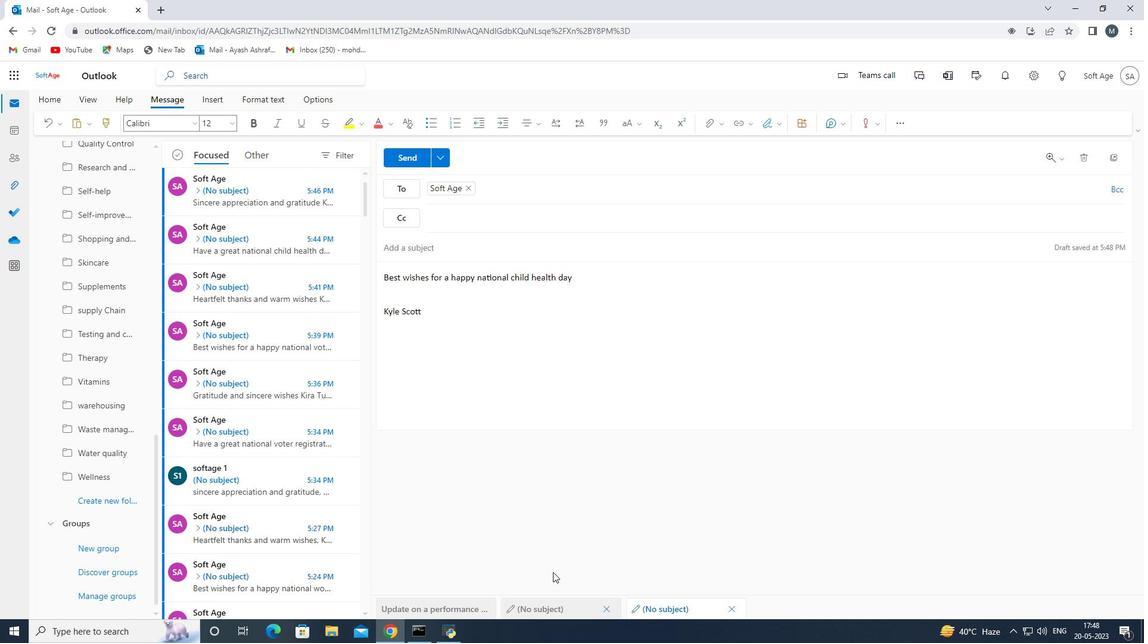 
Action: Mouse moved to (545, 565)
Screenshot: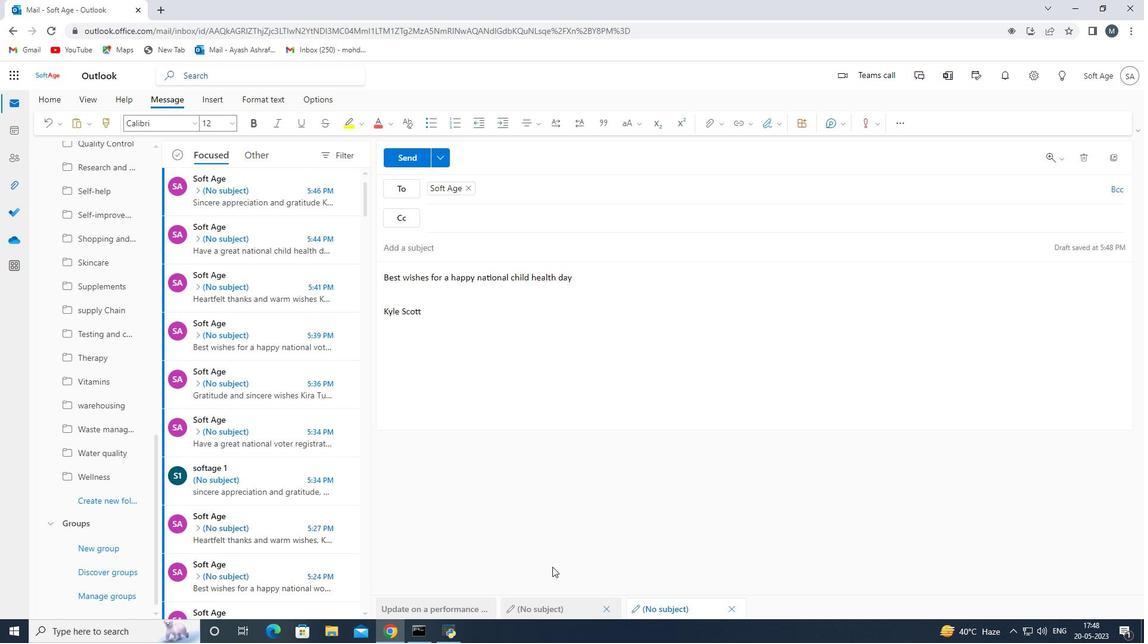 
Action: Mouse scrolled (545, 565) with delta (0, 0)
Screenshot: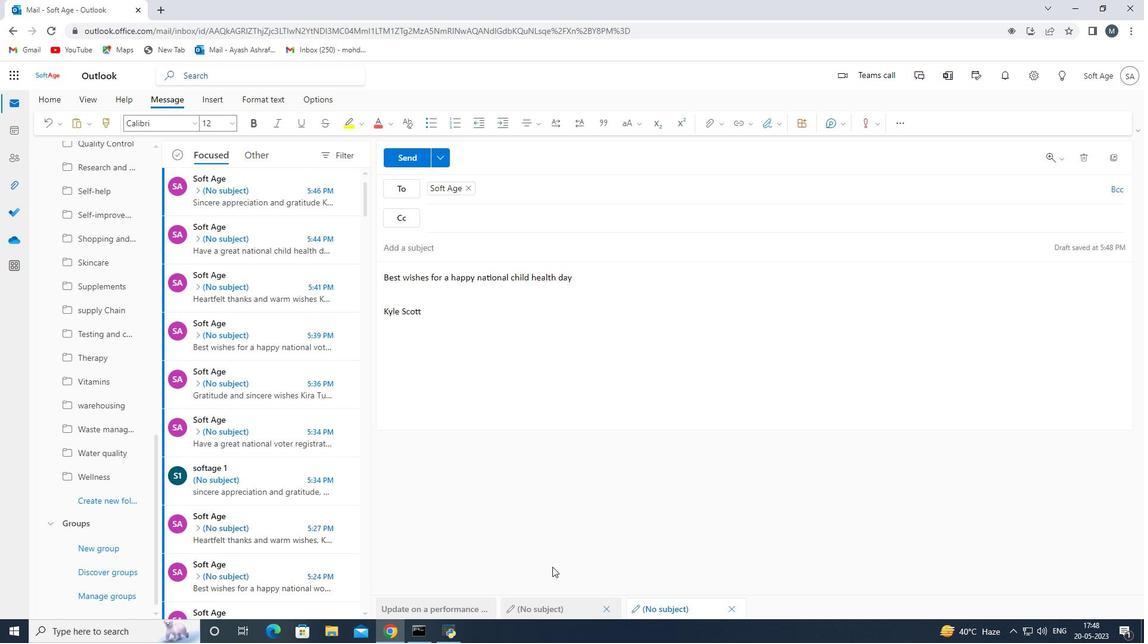 
Action: Mouse moved to (541, 564)
Screenshot: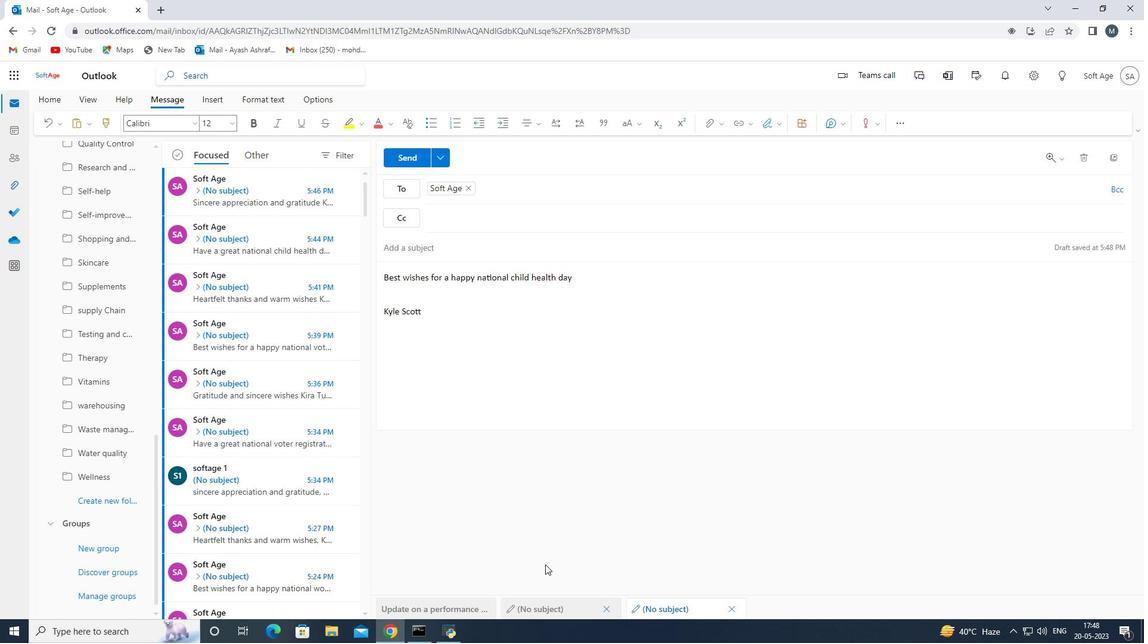 
Action: Mouse scrolled (543, 565) with delta (0, 0)
Screenshot: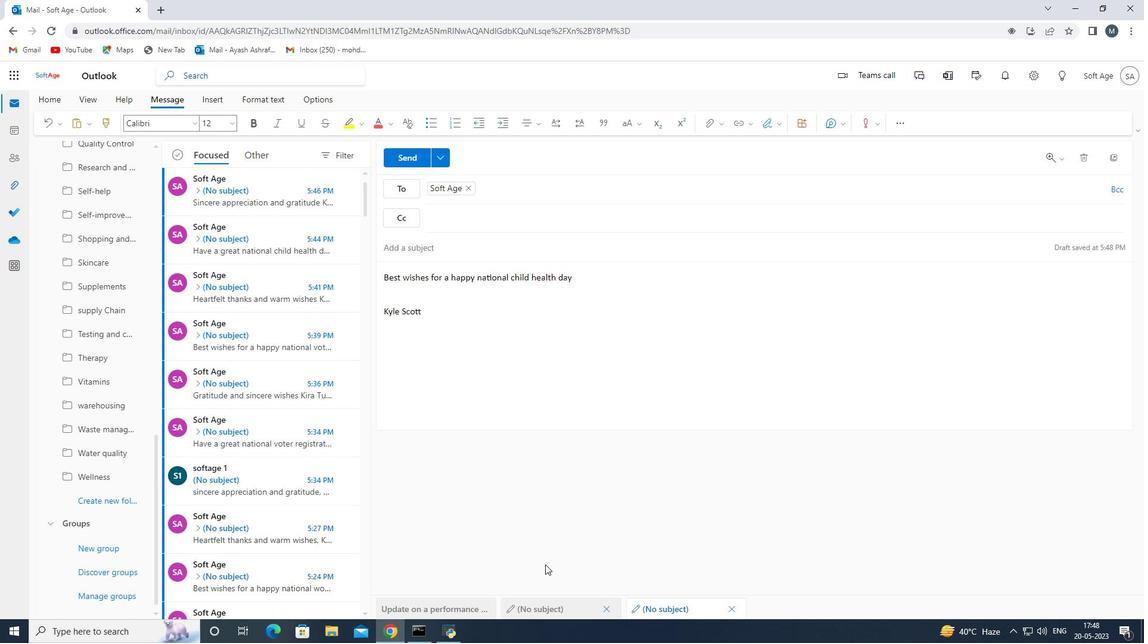 
Action: Mouse moved to (541, 564)
Screenshot: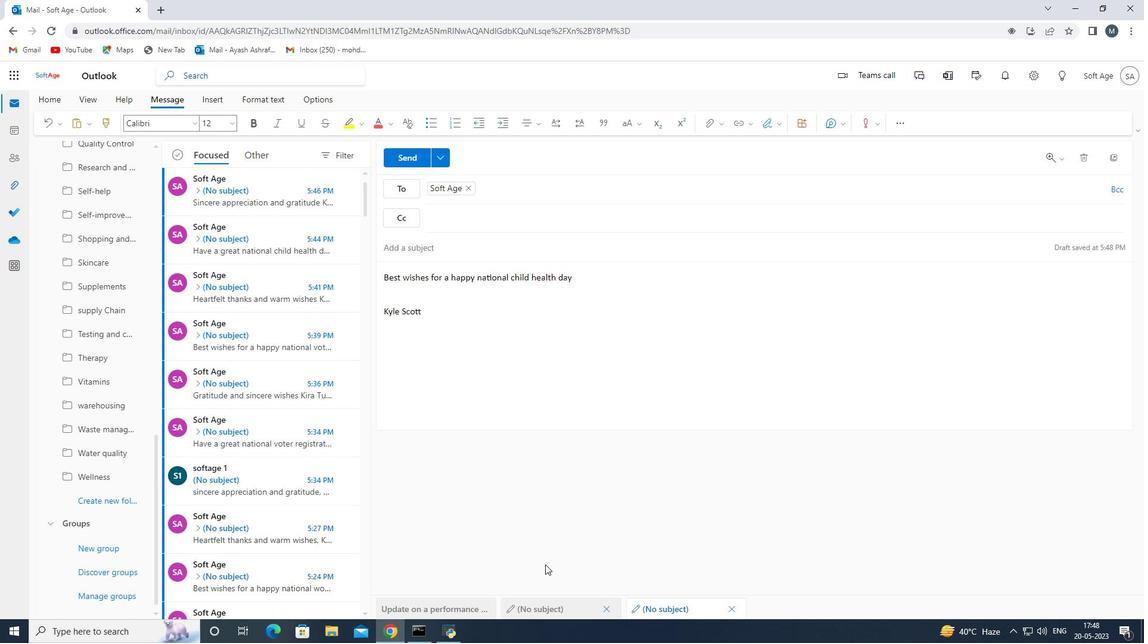 
Action: Mouse scrolled (542, 565) with delta (0, 0)
Screenshot: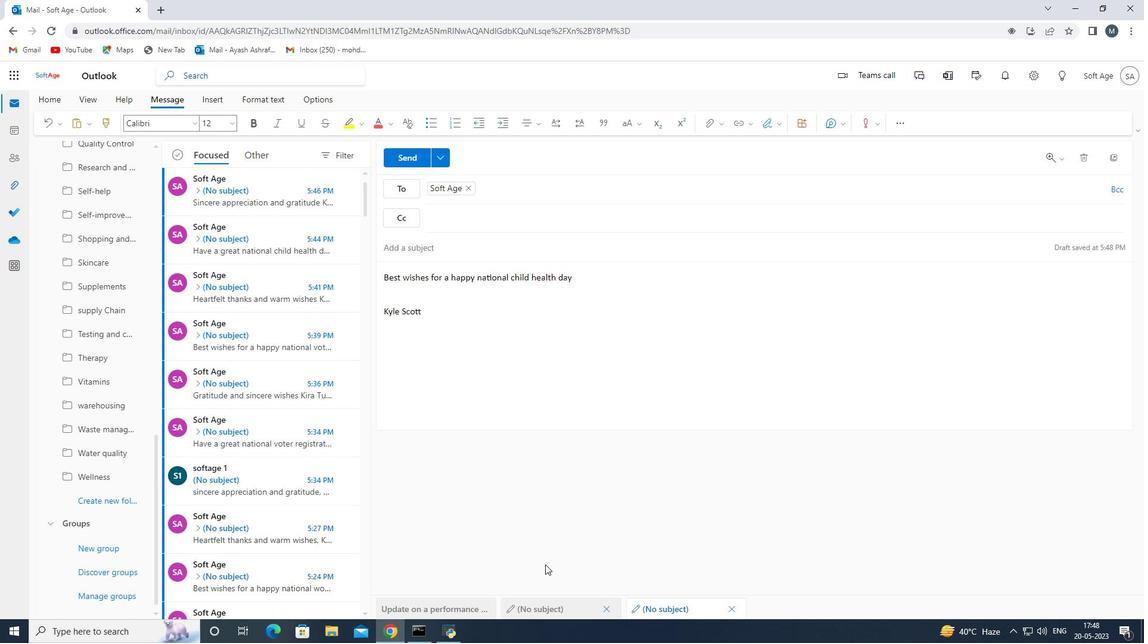 
Action: Mouse moved to (540, 564)
Screenshot: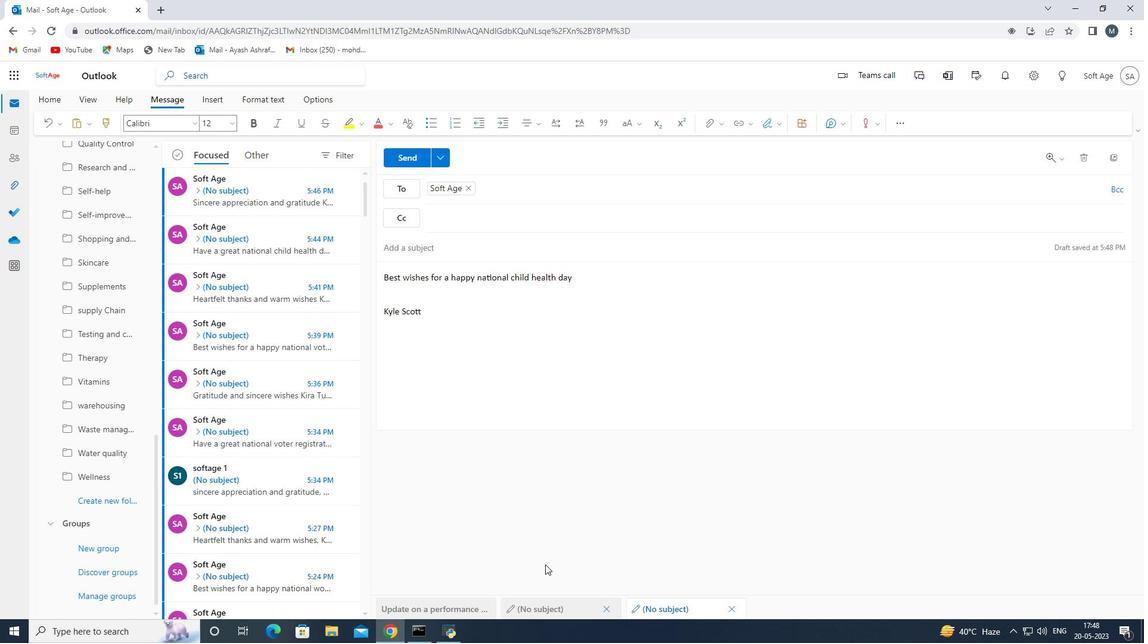 
Action: Mouse scrolled (540, 565) with delta (0, 0)
Screenshot: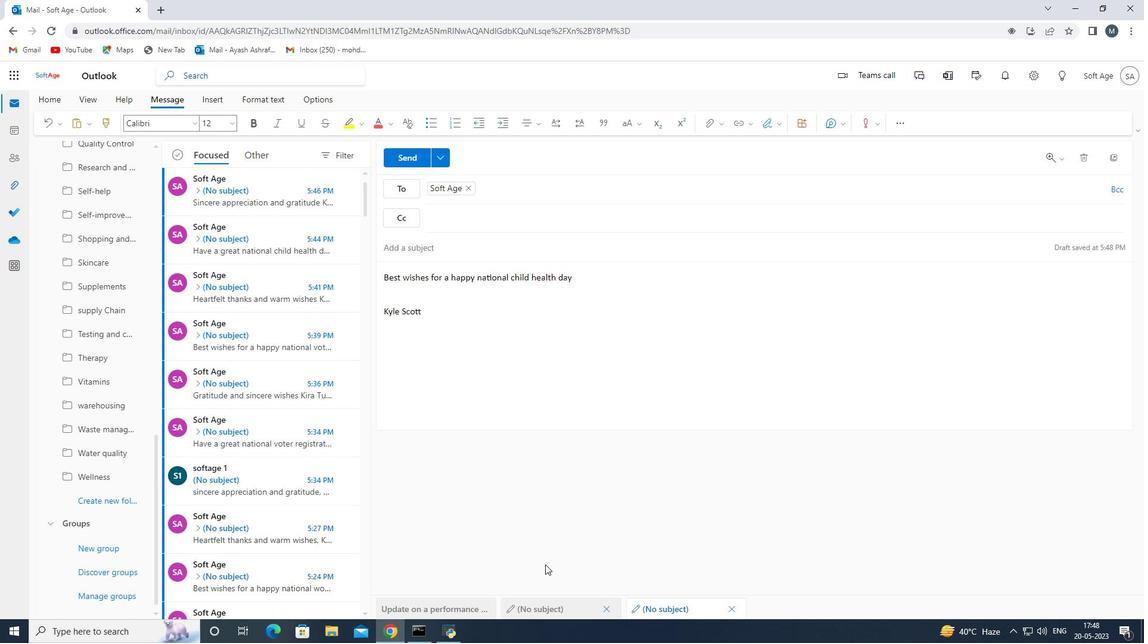 
Action: Mouse moved to (534, 562)
Screenshot: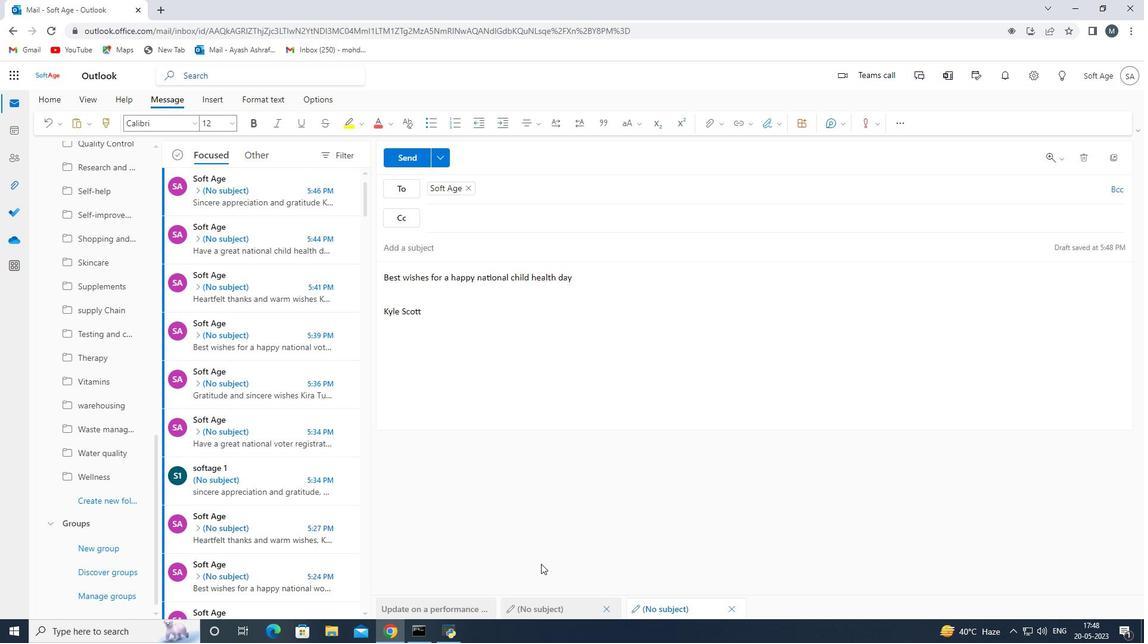 
Action: Mouse scrolled (534, 562) with delta (0, 0)
Screenshot: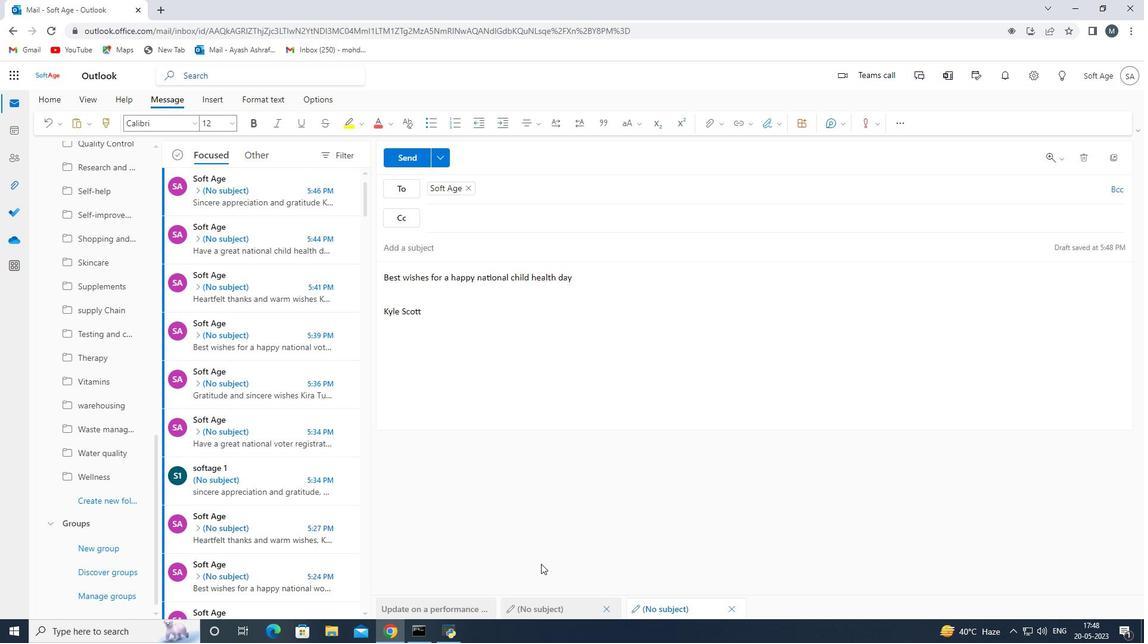 
Action: Mouse moved to (410, 159)
Screenshot: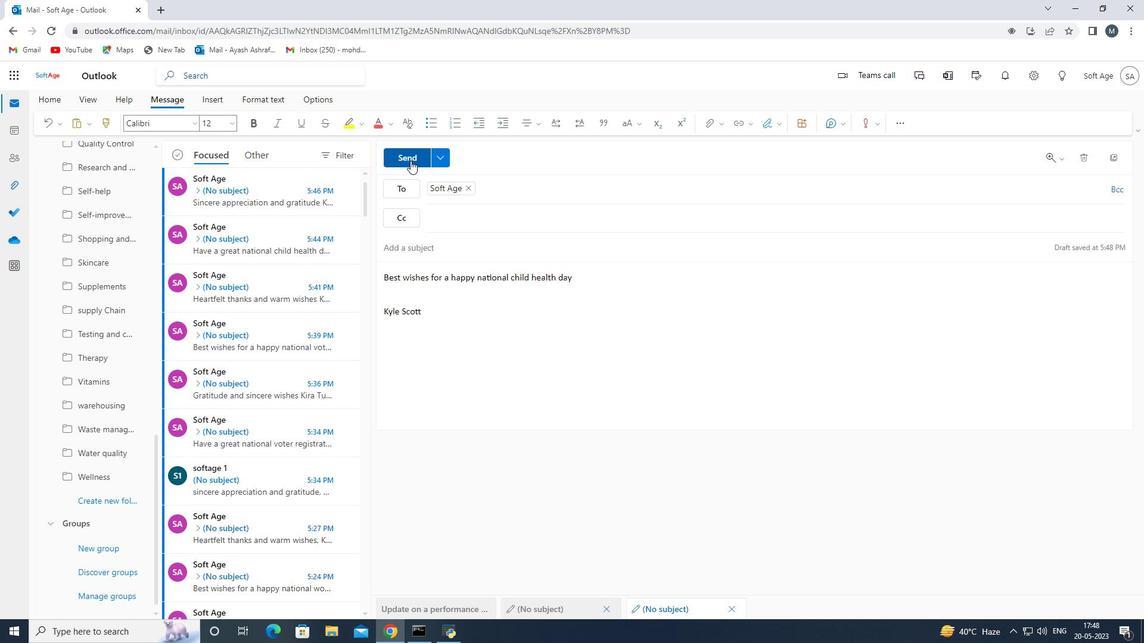
Action: Mouse pressed left at (410, 159)
Screenshot: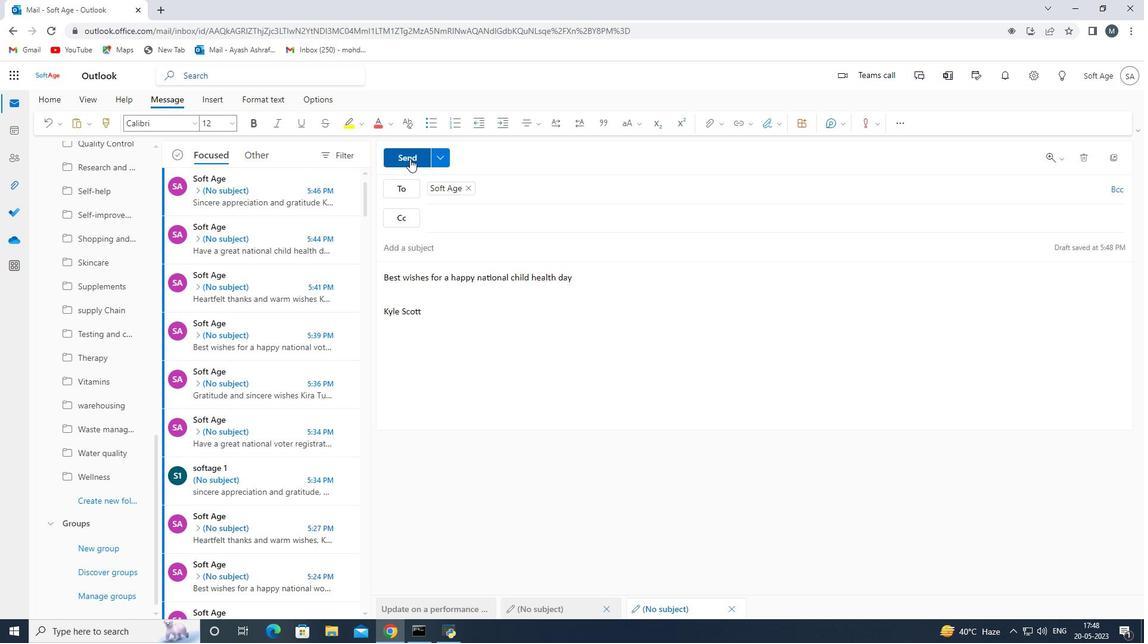 
Action: Mouse moved to (569, 369)
Screenshot: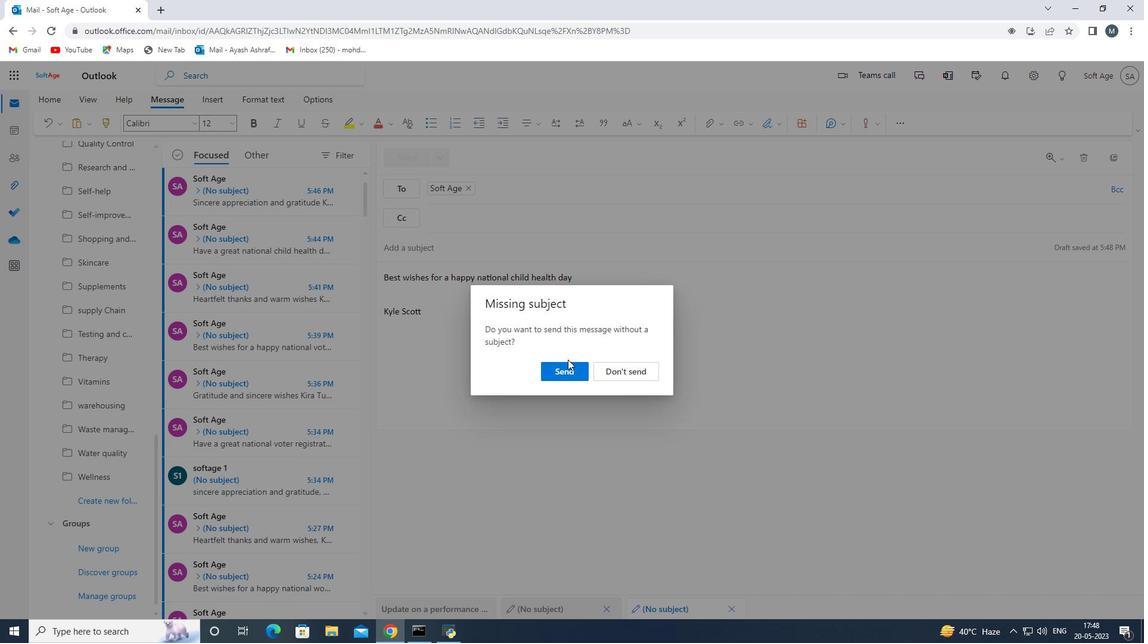 
Action: Mouse pressed left at (569, 369)
Screenshot: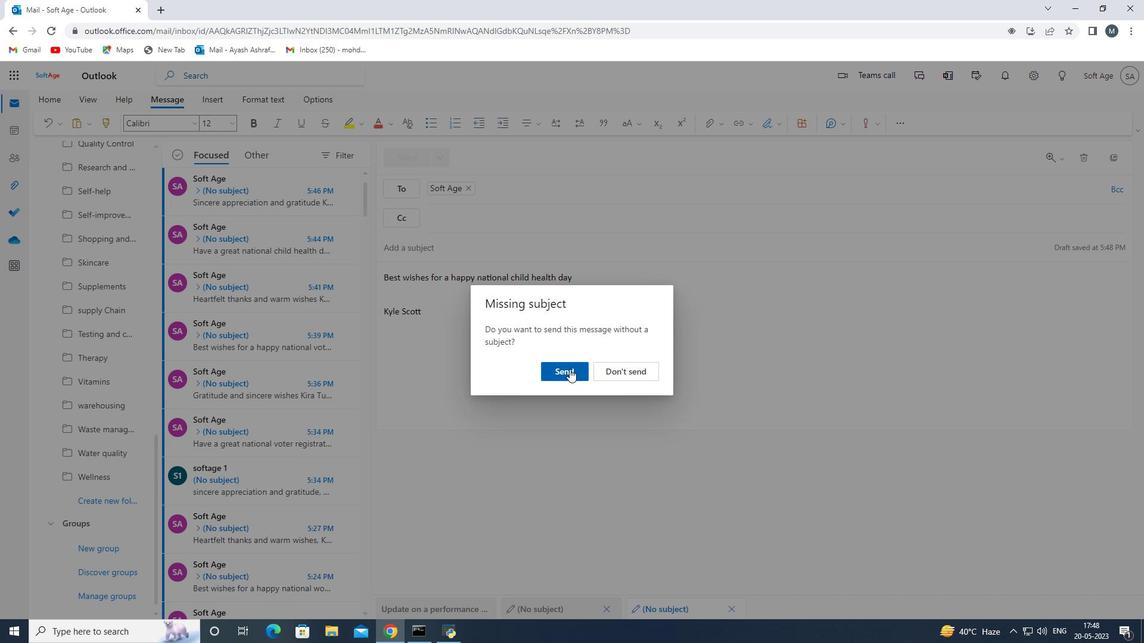
Action: Mouse moved to (570, 369)
Screenshot: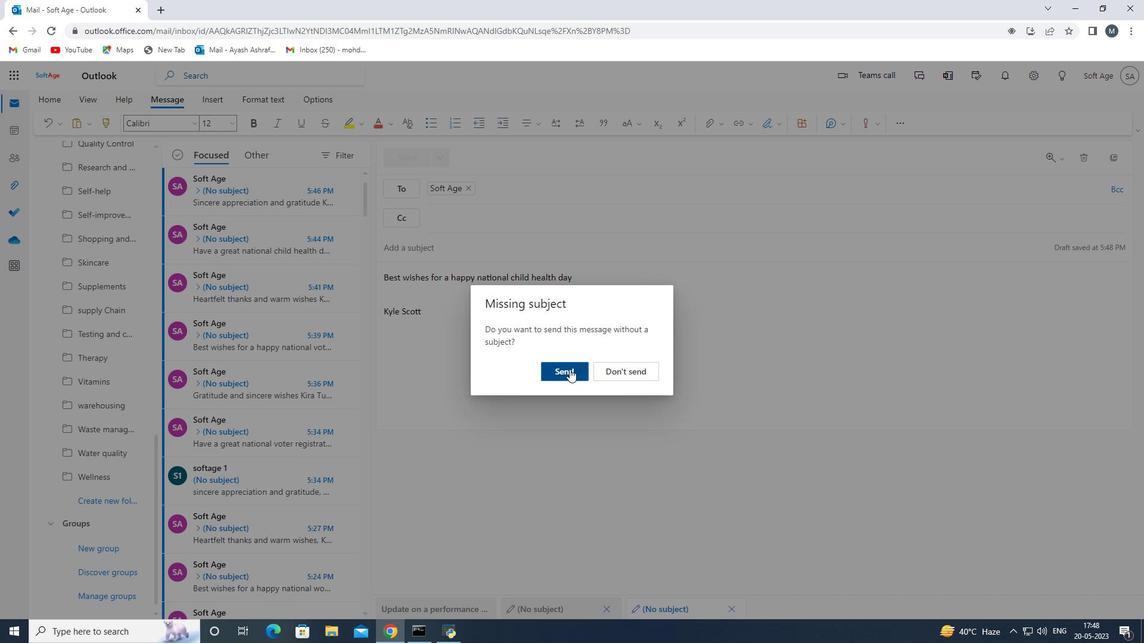 
